 Task: Find connections with filter location Verrettes with filter topic #energywith filter profile language German with filter current company WEG with filter school EIILM University with filter industry Mobile Food Services with filter service category Information Security with filter keywords title Superintendent
Action: Mouse moved to (469, 57)
Screenshot: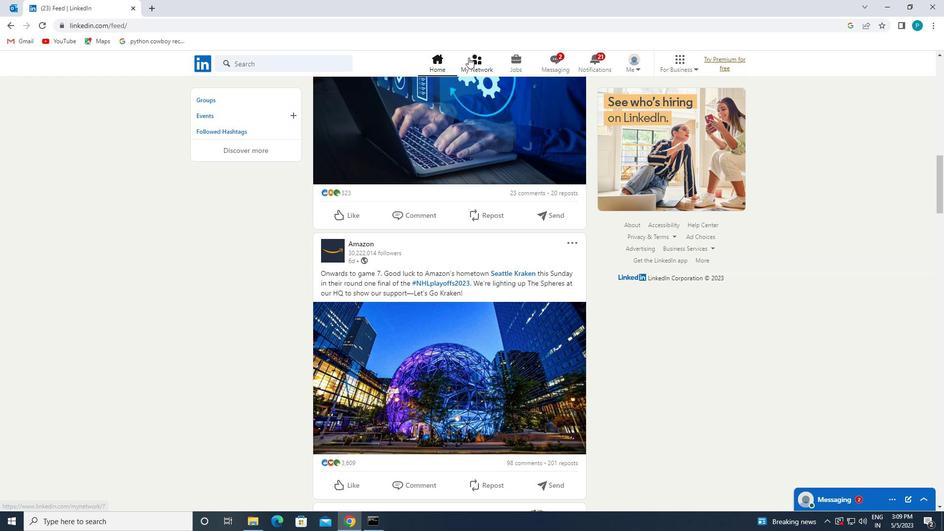 
Action: Mouse pressed left at (469, 57)
Screenshot: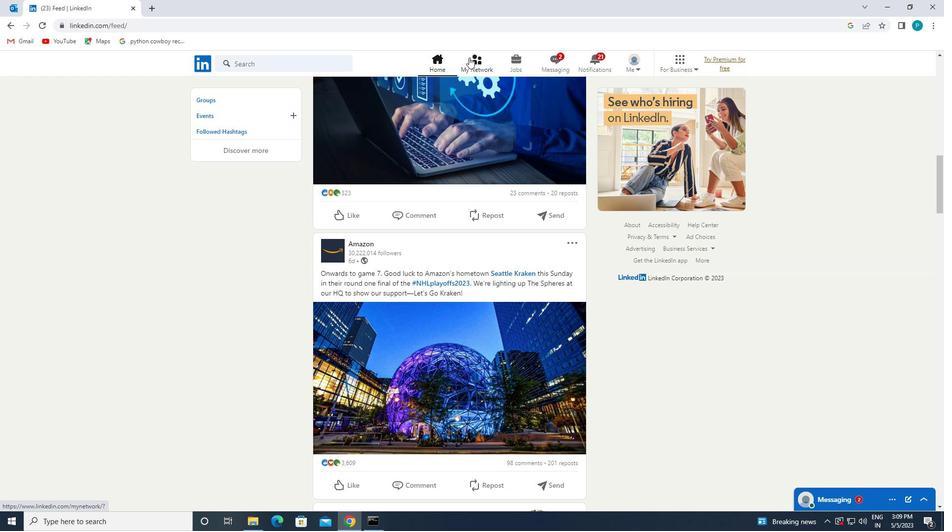 
Action: Mouse moved to (302, 110)
Screenshot: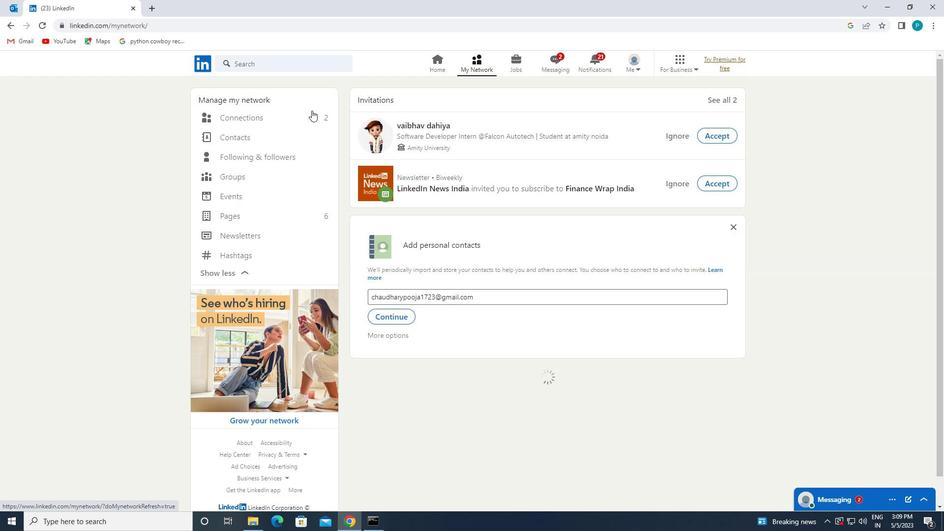 
Action: Mouse pressed left at (302, 110)
Screenshot: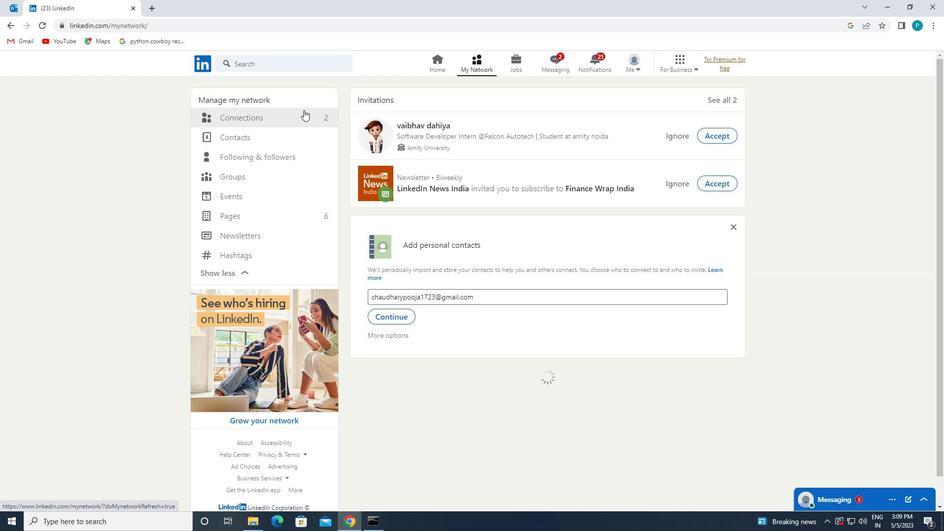 
Action: Mouse moved to (301, 117)
Screenshot: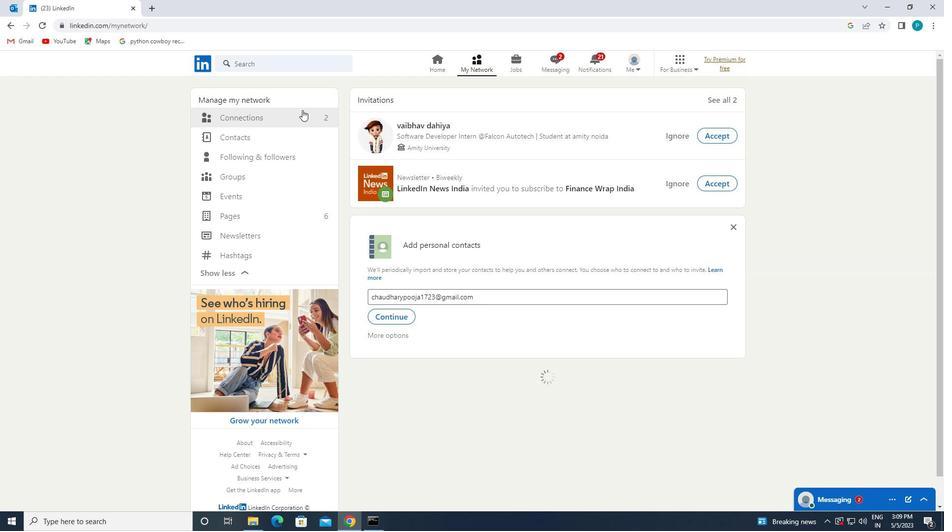 
Action: Mouse pressed left at (301, 117)
Screenshot: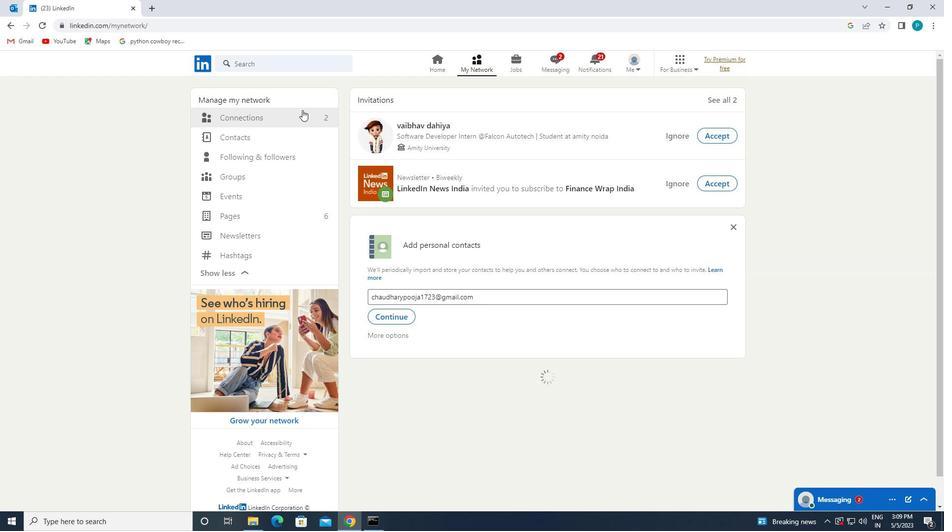 
Action: Mouse pressed left at (301, 117)
Screenshot: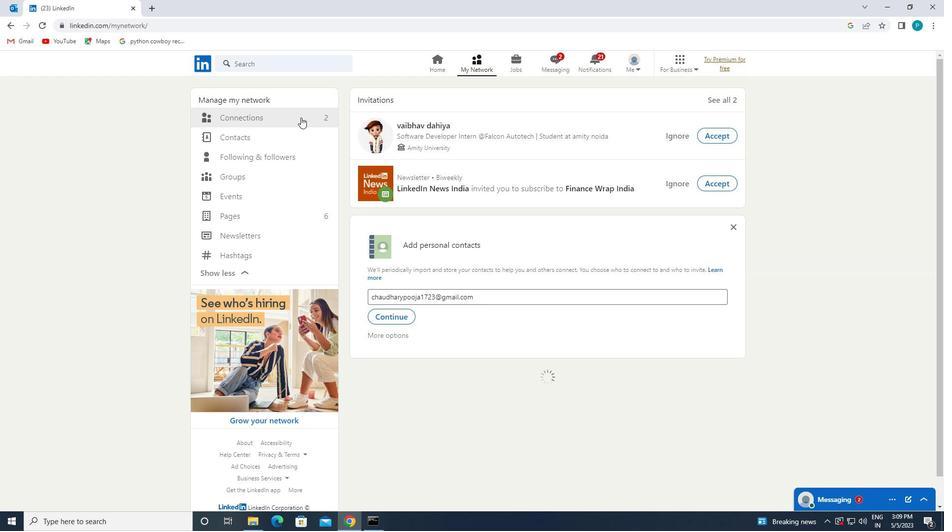 
Action: Mouse pressed left at (301, 117)
Screenshot: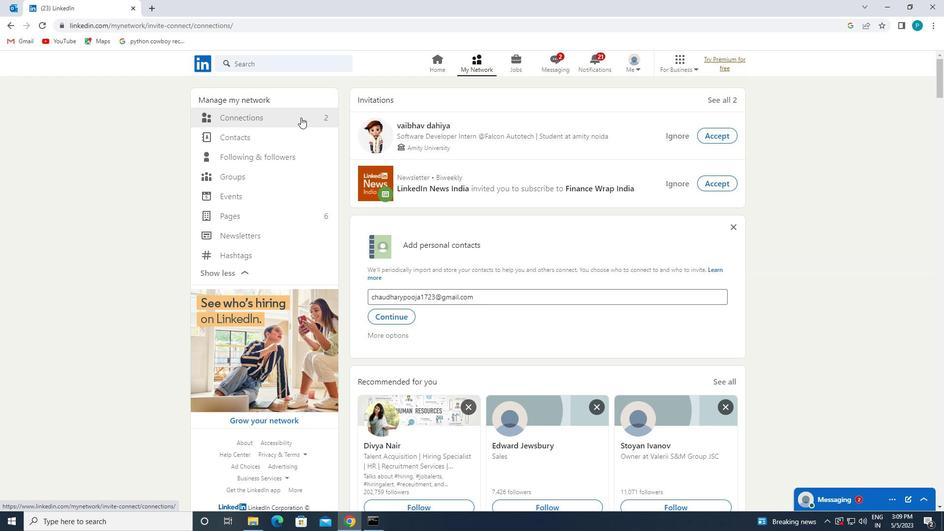 
Action: Mouse moved to (540, 117)
Screenshot: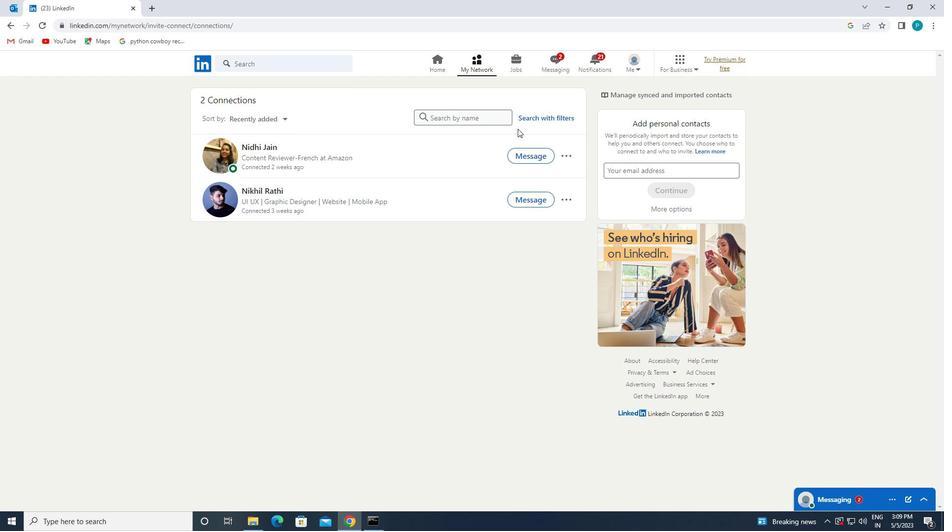 
Action: Mouse pressed left at (540, 117)
Screenshot: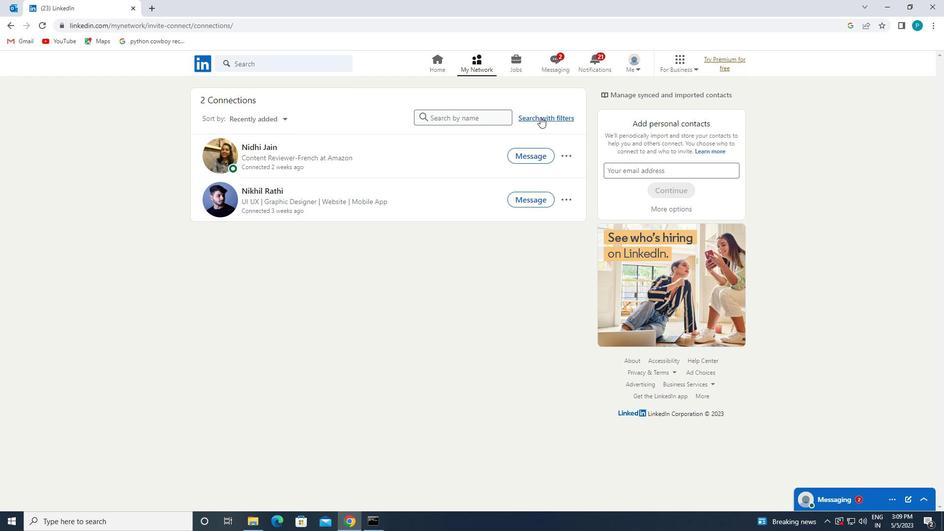 
Action: Mouse moved to (486, 94)
Screenshot: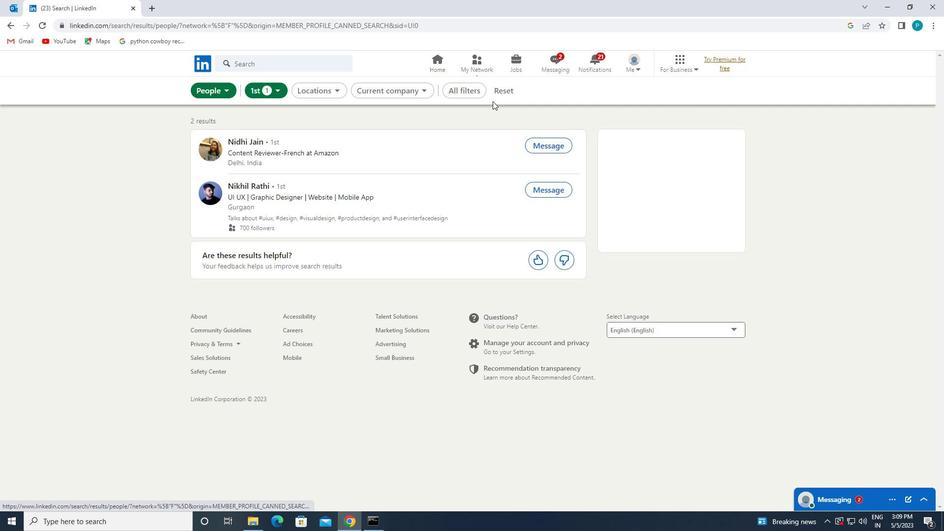 
Action: Mouse pressed left at (486, 94)
Screenshot: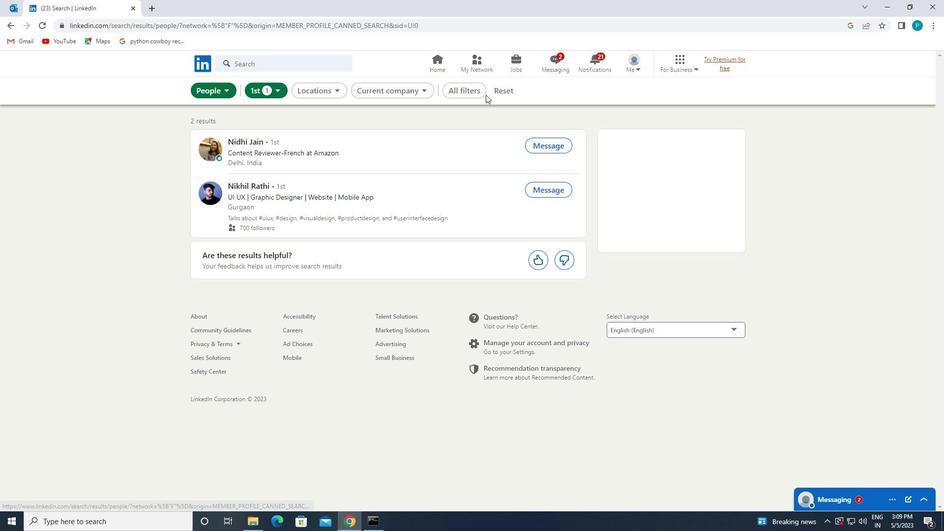 
Action: Mouse moved to (494, 94)
Screenshot: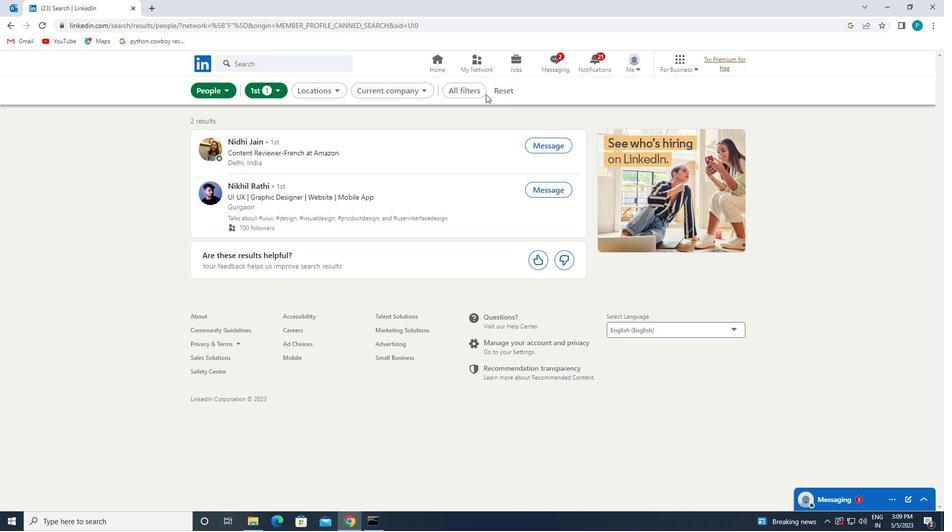 
Action: Mouse pressed left at (494, 94)
Screenshot: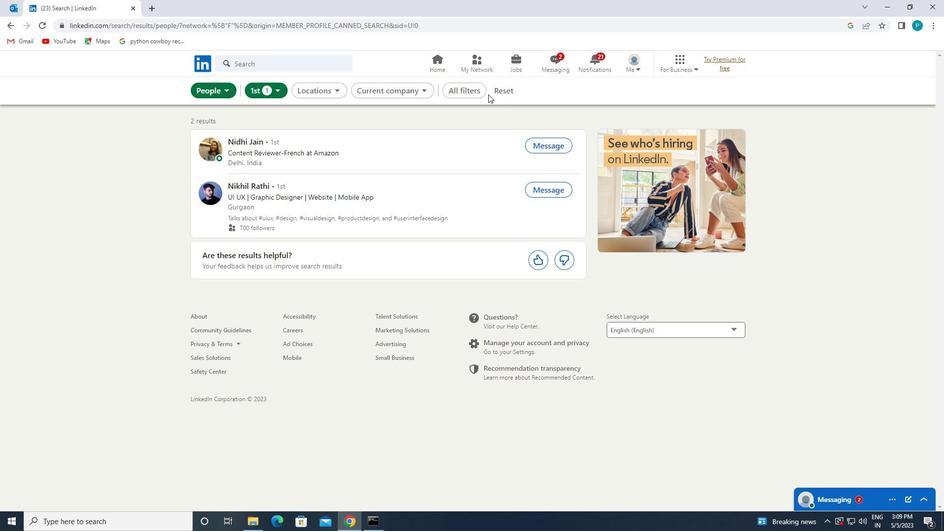 
Action: Mouse moved to (487, 92)
Screenshot: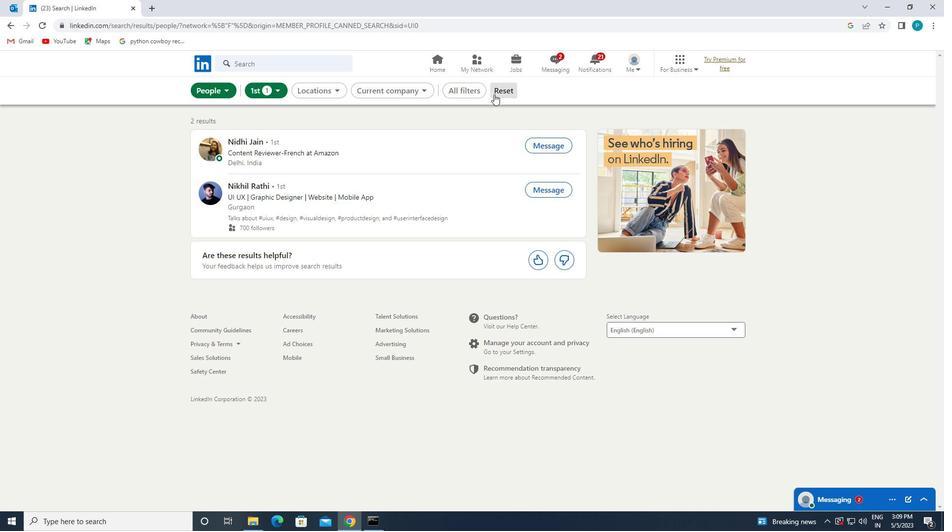 
Action: Mouse pressed left at (487, 92)
Screenshot: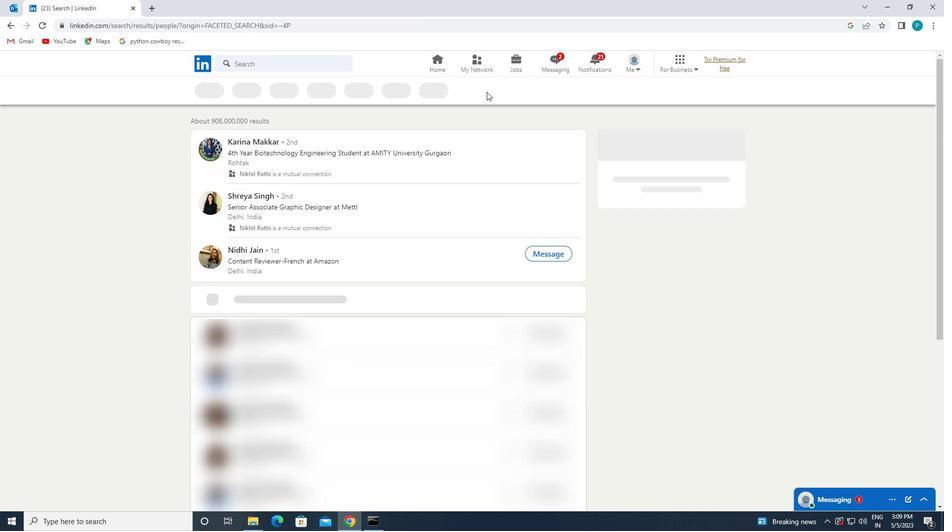 
Action: Mouse moved to (846, 325)
Screenshot: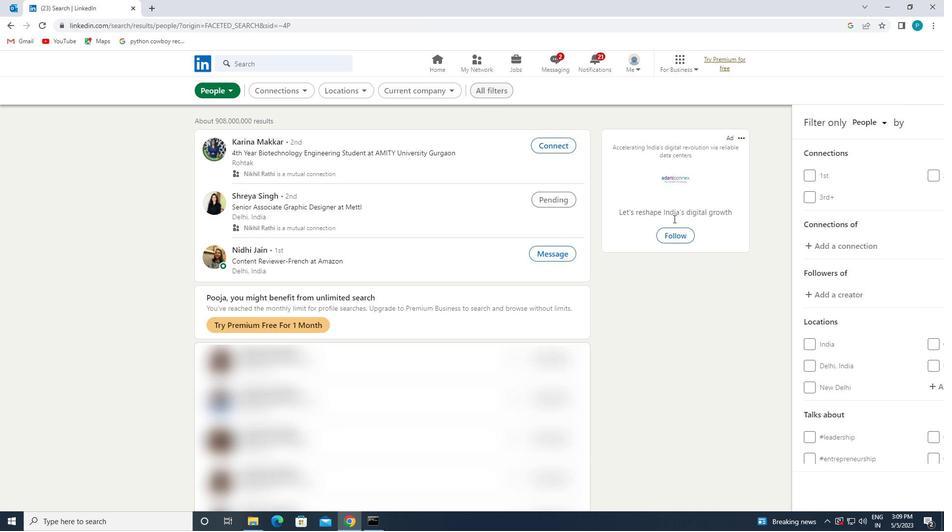 
Action: Mouse scrolled (846, 325) with delta (0, 0)
Screenshot: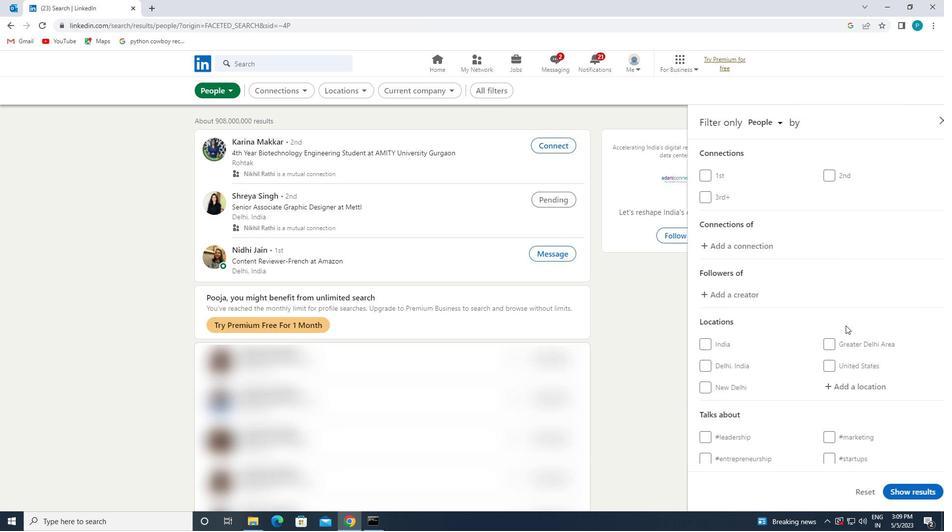 
Action: Mouse scrolled (846, 325) with delta (0, 0)
Screenshot: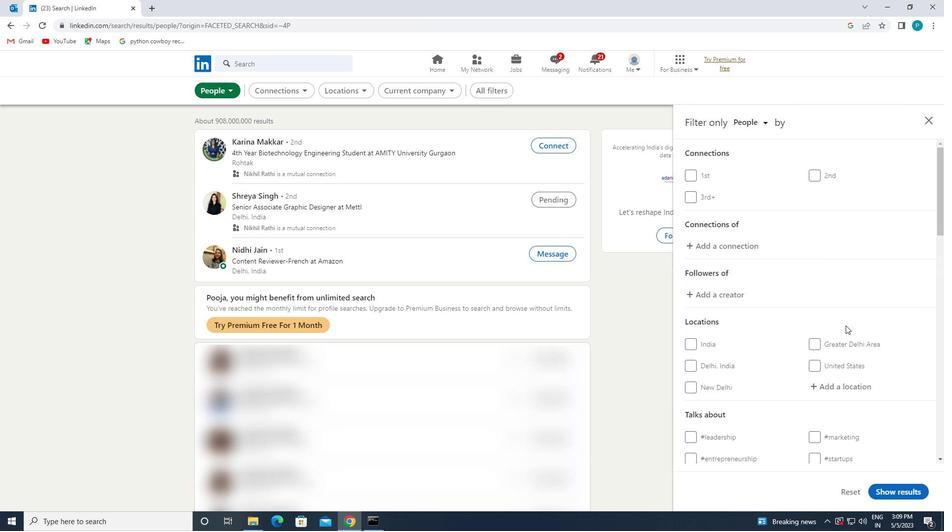 
Action: Mouse moved to (829, 290)
Screenshot: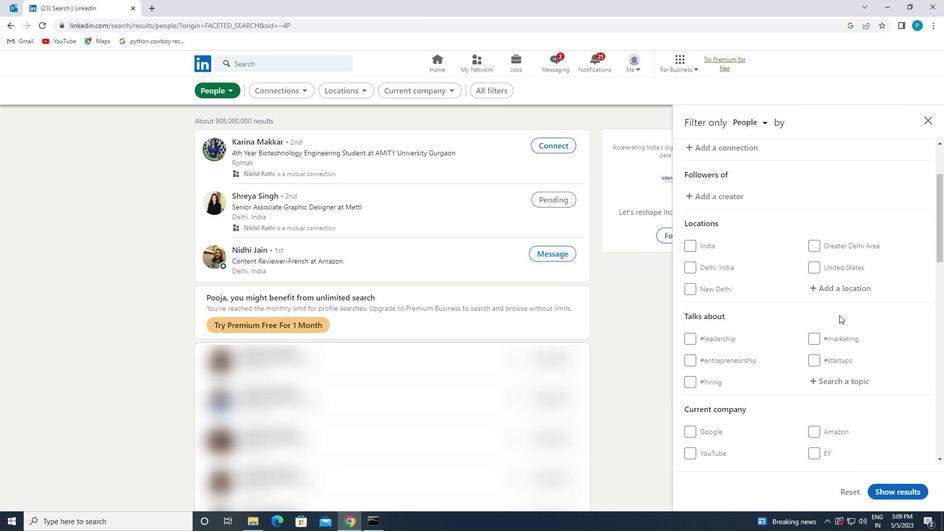 
Action: Mouse pressed left at (829, 290)
Screenshot: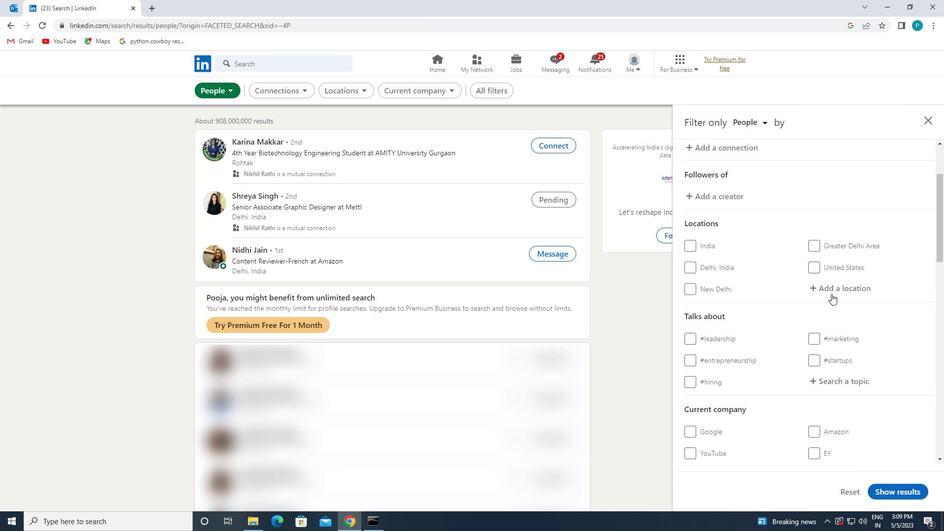 
Action: Mouse moved to (828, 289)
Screenshot: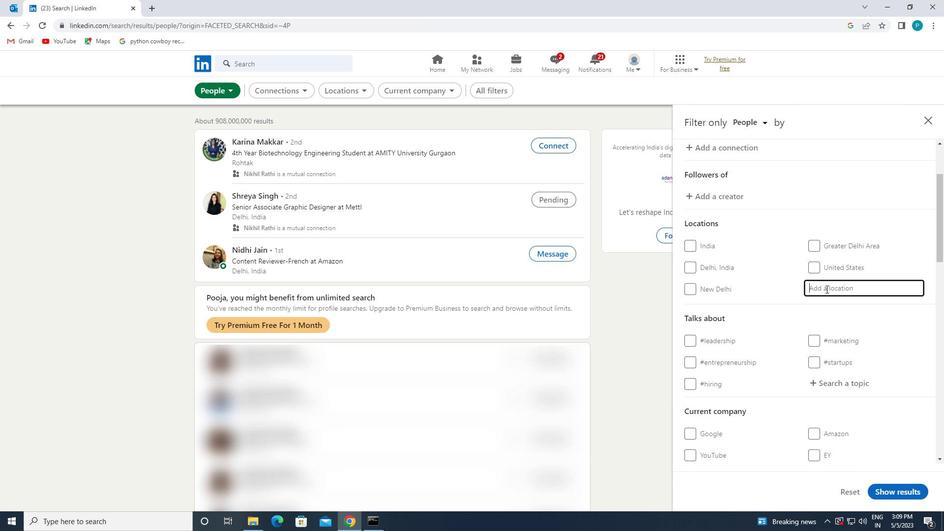 
Action: Key pressed <Key.caps_lock>v<Key.caps_lock>errettes
Screenshot: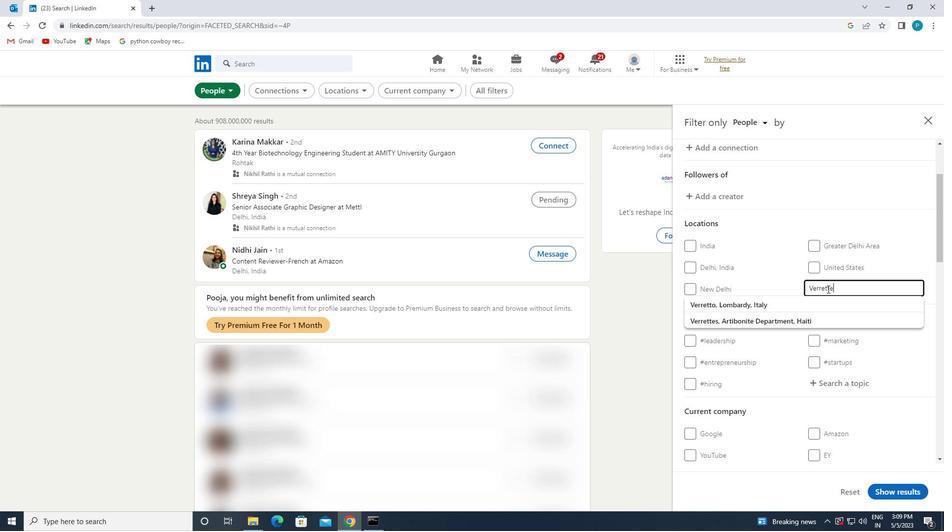 
Action: Mouse moved to (815, 298)
Screenshot: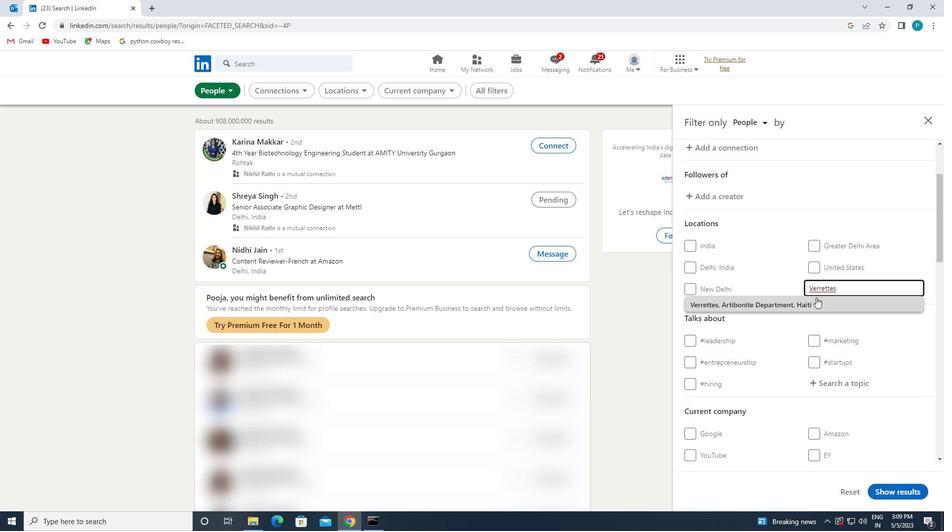 
Action: Mouse pressed left at (815, 298)
Screenshot: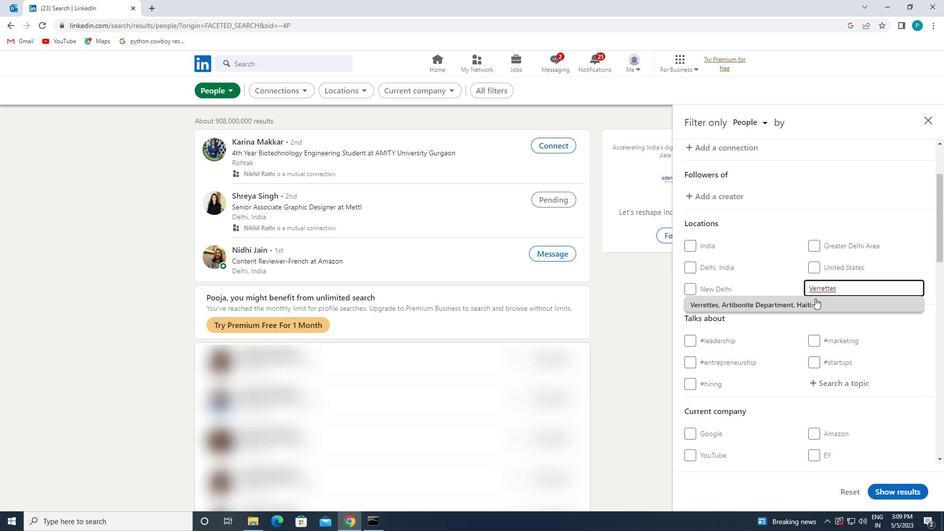 
Action: Mouse moved to (824, 312)
Screenshot: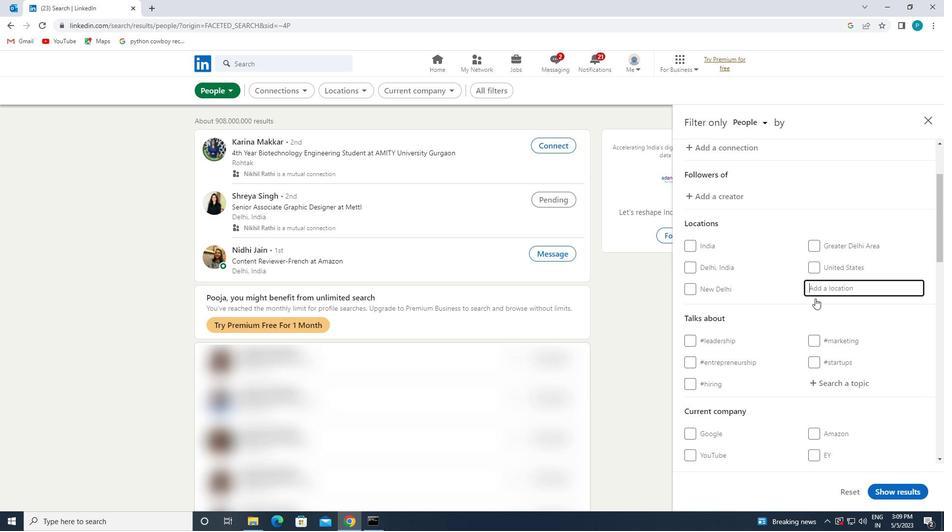 
Action: Mouse scrolled (824, 312) with delta (0, 0)
Screenshot: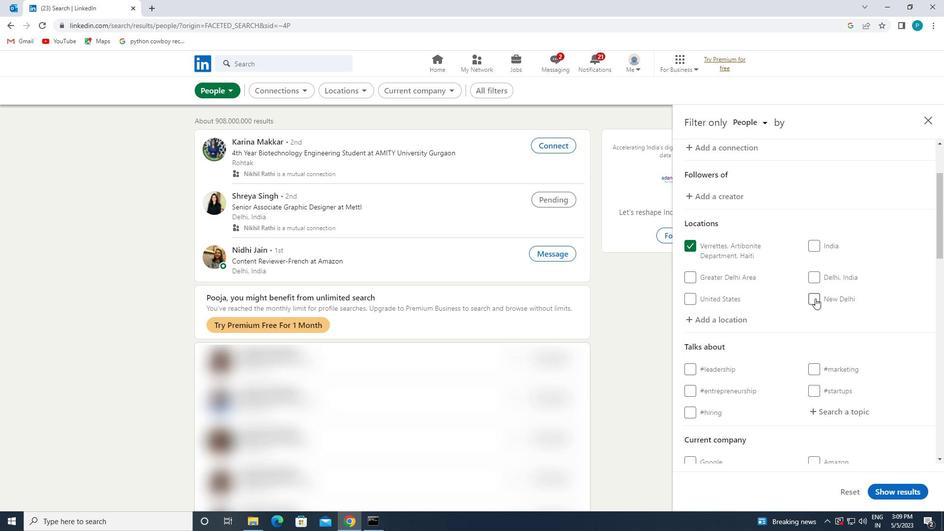 
Action: Mouse scrolled (824, 312) with delta (0, 0)
Screenshot: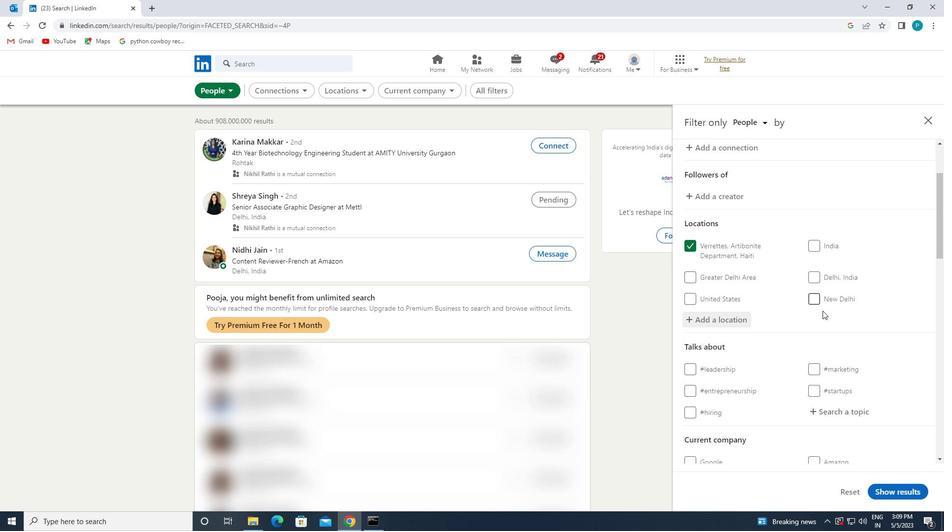 
Action: Mouse moved to (825, 305)
Screenshot: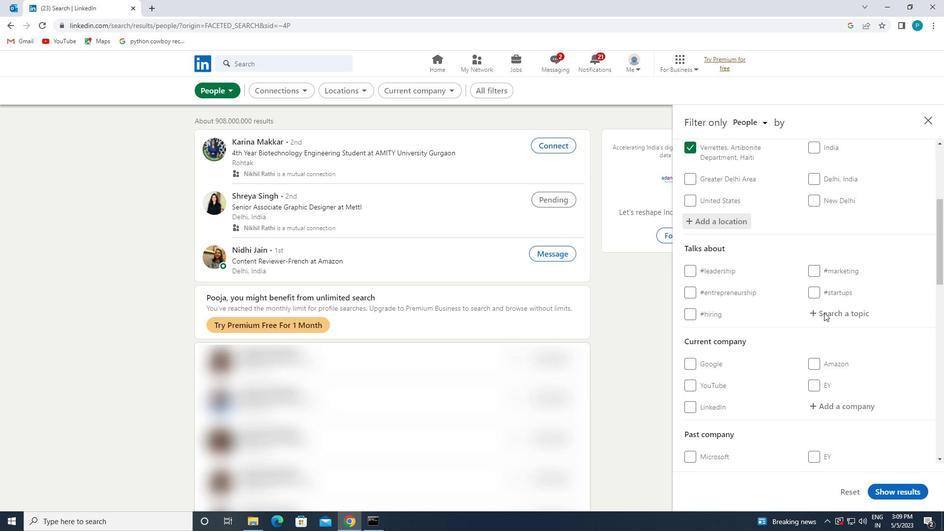 
Action: Mouse pressed left at (825, 305)
Screenshot: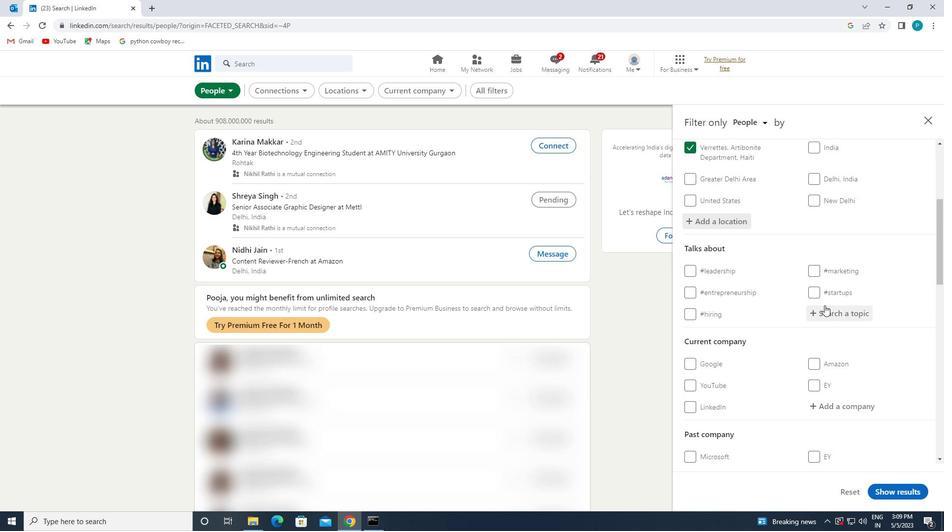 
Action: Mouse moved to (829, 309)
Screenshot: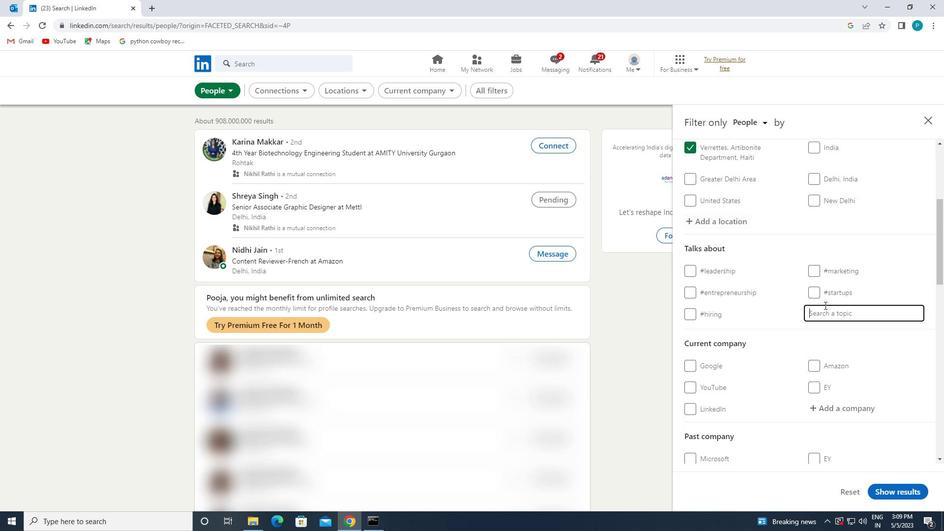 
Action: Key pressed <Key.shift><Key.shift><Key.shift>#ENERGY
Screenshot: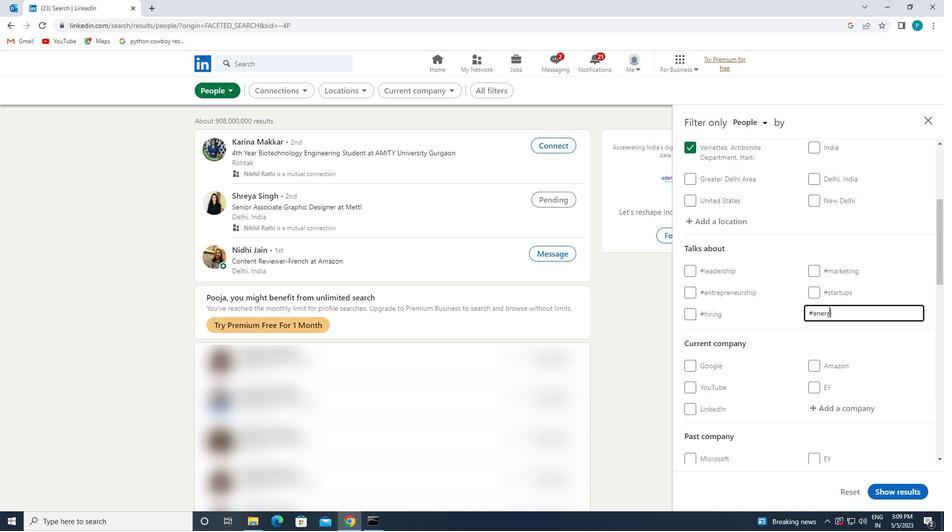 
Action: Mouse moved to (843, 319)
Screenshot: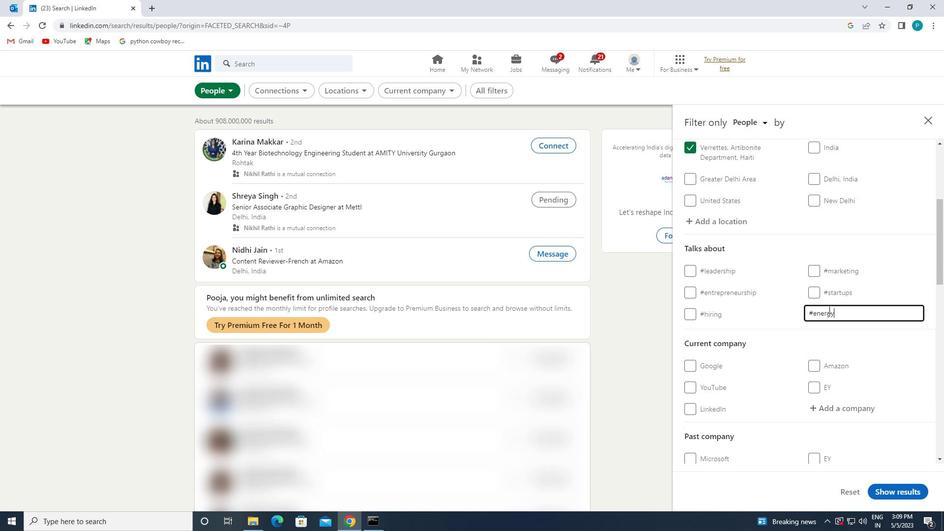 
Action: Mouse scrolled (843, 319) with delta (0, 0)
Screenshot: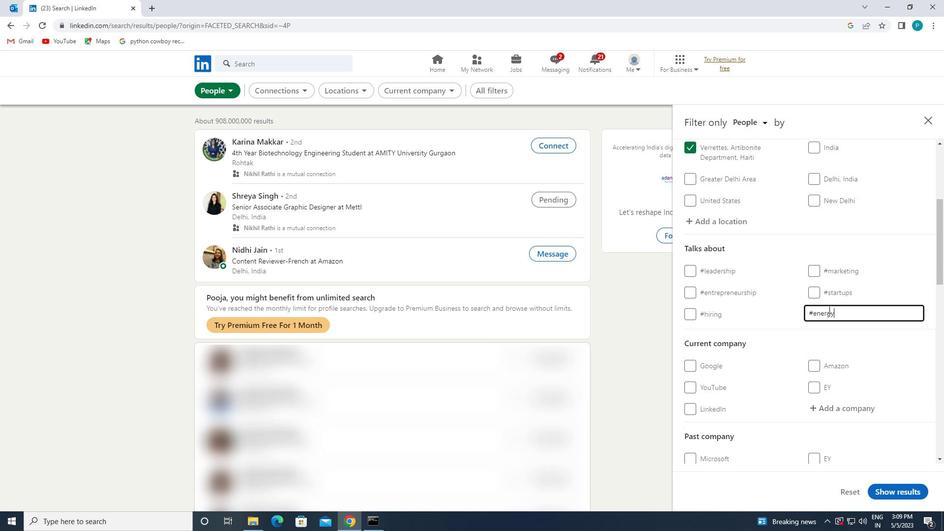 
Action: Mouse scrolled (843, 319) with delta (0, 0)
Screenshot: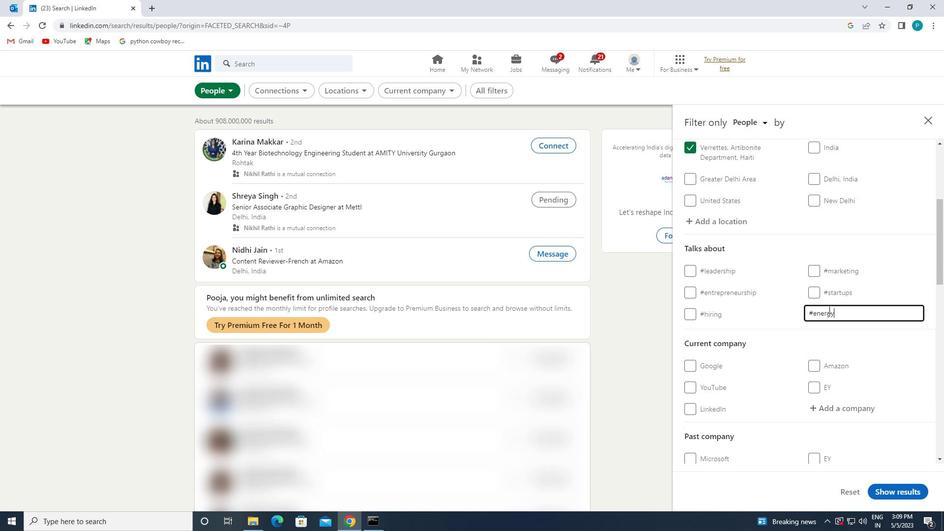 
Action: Mouse moved to (835, 313)
Screenshot: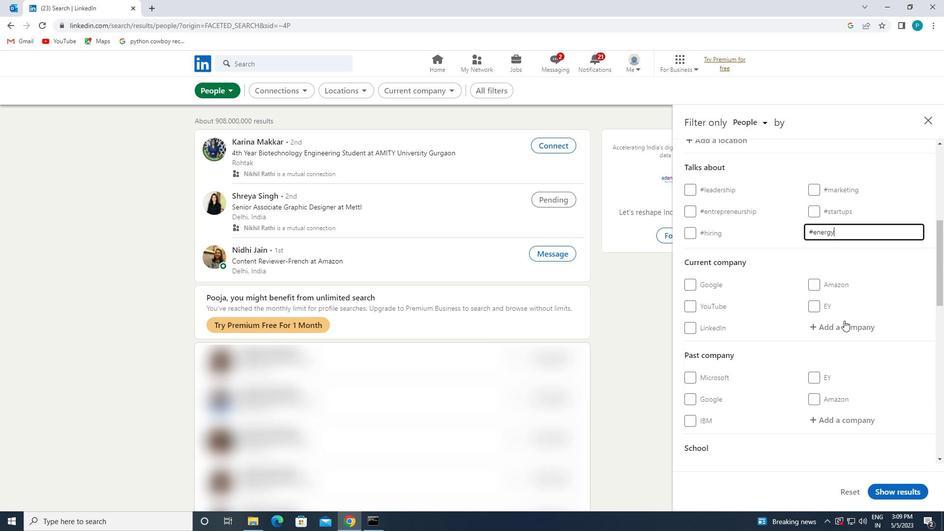 
Action: Mouse scrolled (835, 312) with delta (0, 0)
Screenshot: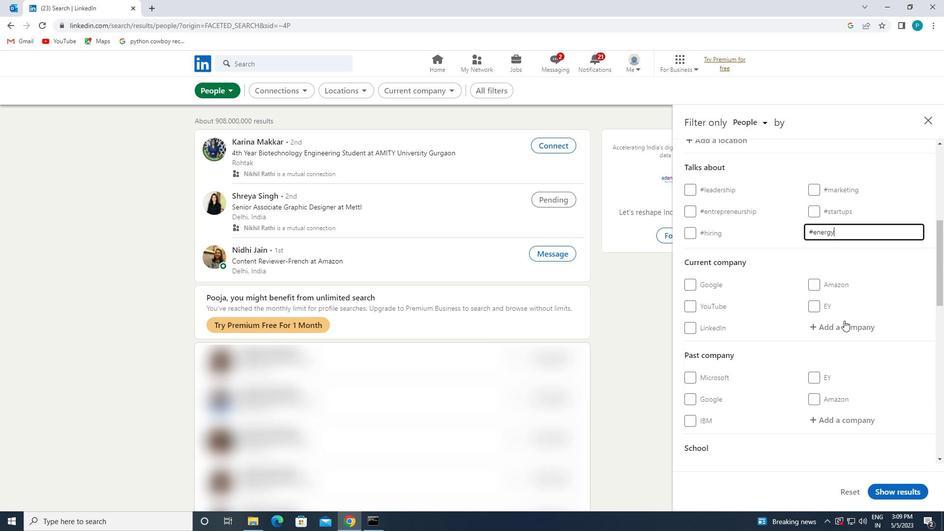 
Action: Mouse moved to (829, 309)
Screenshot: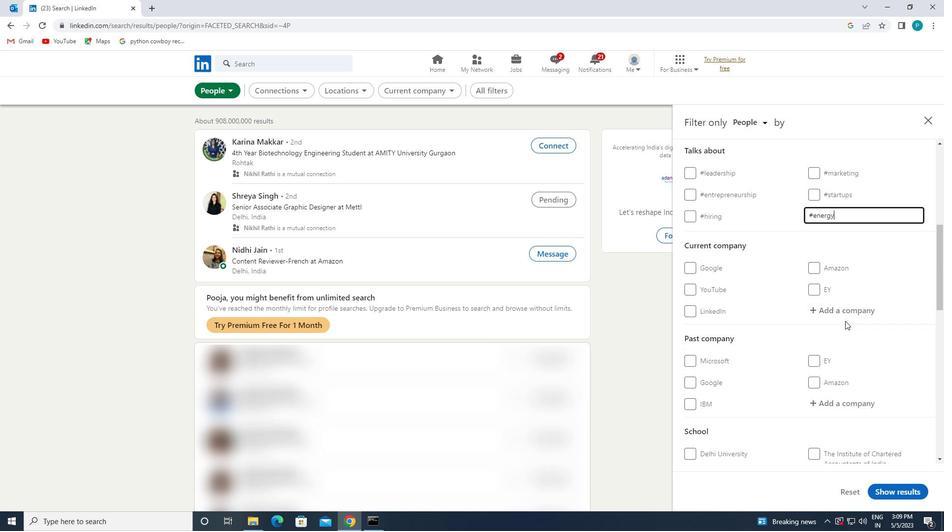 
Action: Mouse scrolled (829, 308) with delta (0, 0)
Screenshot: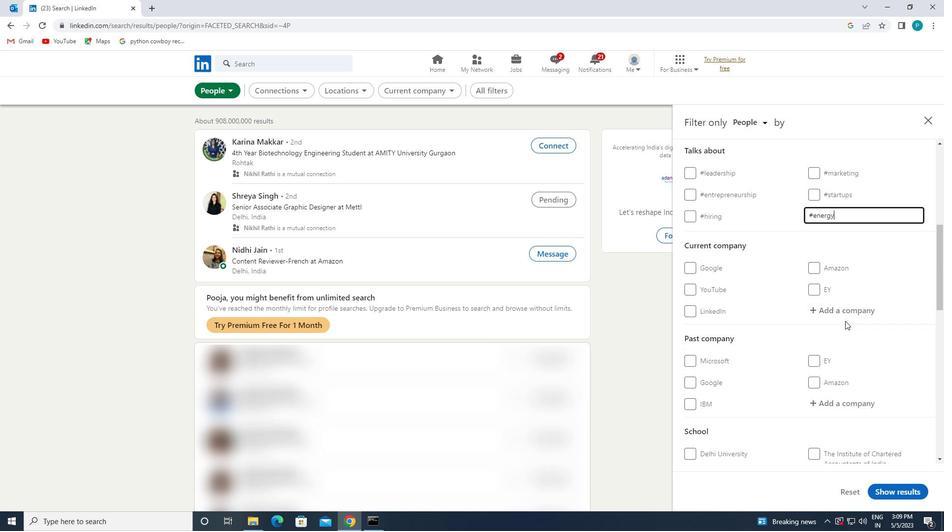 
Action: Mouse moved to (822, 305)
Screenshot: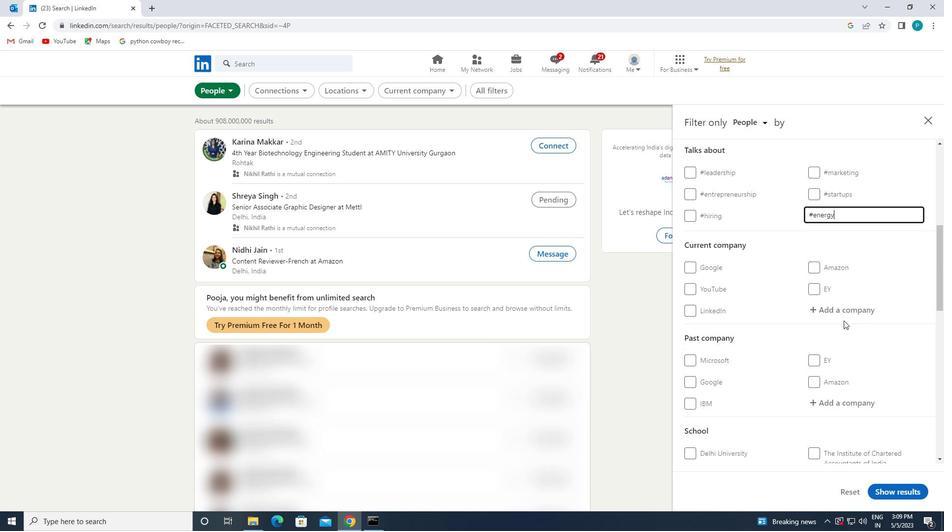 
Action: Mouse scrolled (822, 304) with delta (0, 0)
Screenshot: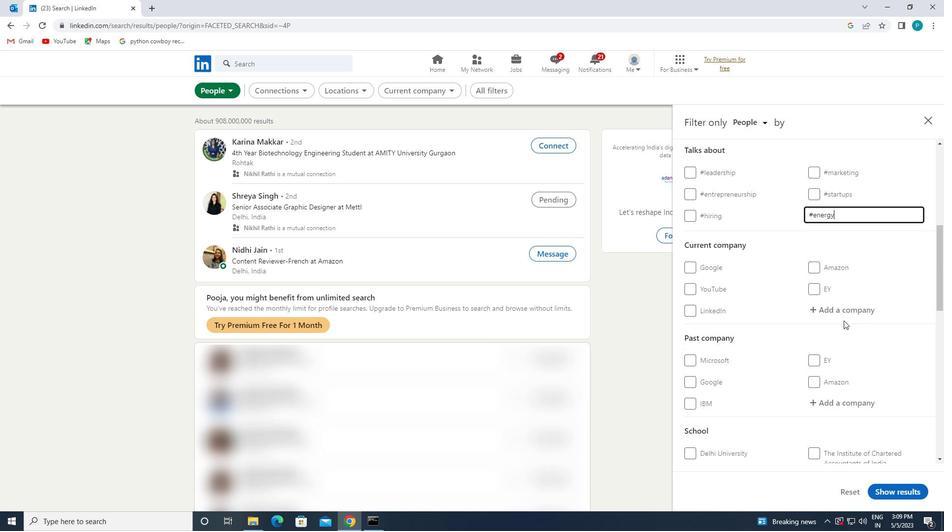 
Action: Mouse moved to (805, 297)
Screenshot: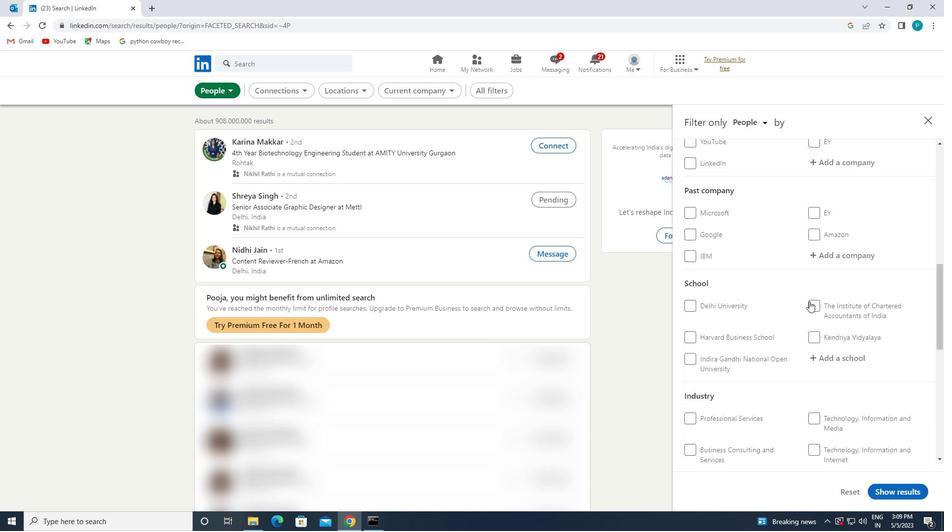 
Action: Mouse scrolled (805, 297) with delta (0, 0)
Screenshot: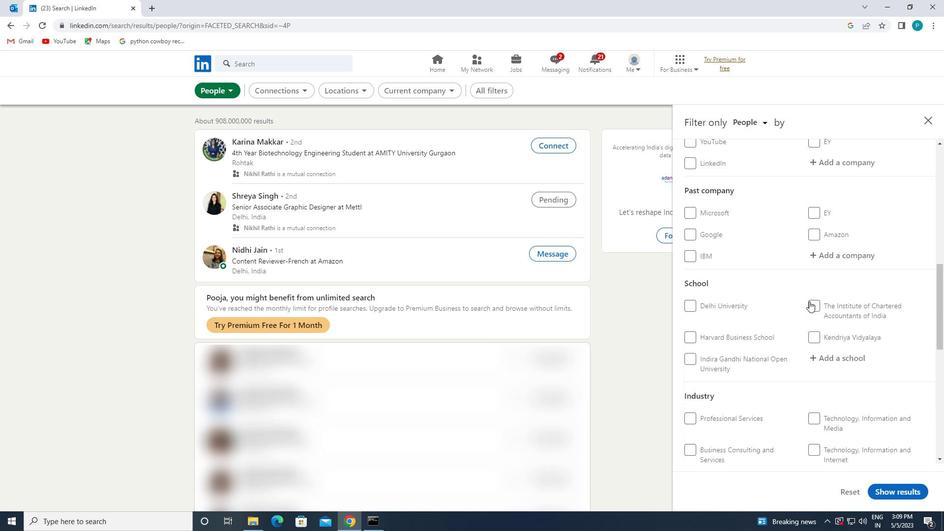 
Action: Mouse scrolled (805, 297) with delta (0, 0)
Screenshot: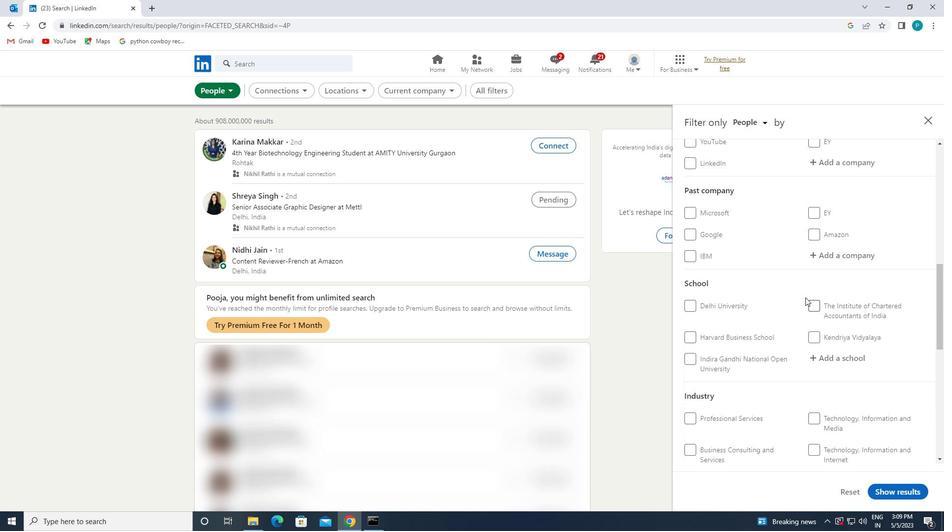 
Action: Mouse moved to (821, 369)
Screenshot: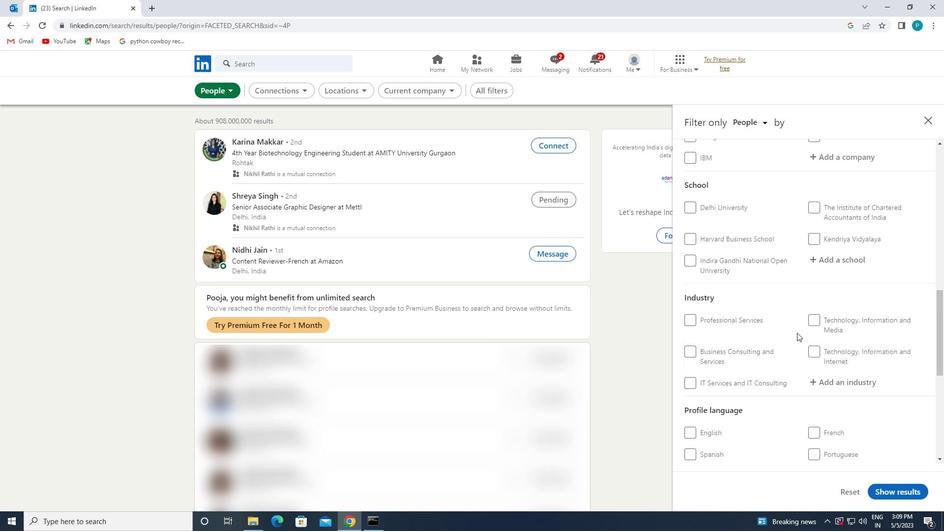 
Action: Mouse scrolled (821, 369) with delta (0, 0)
Screenshot: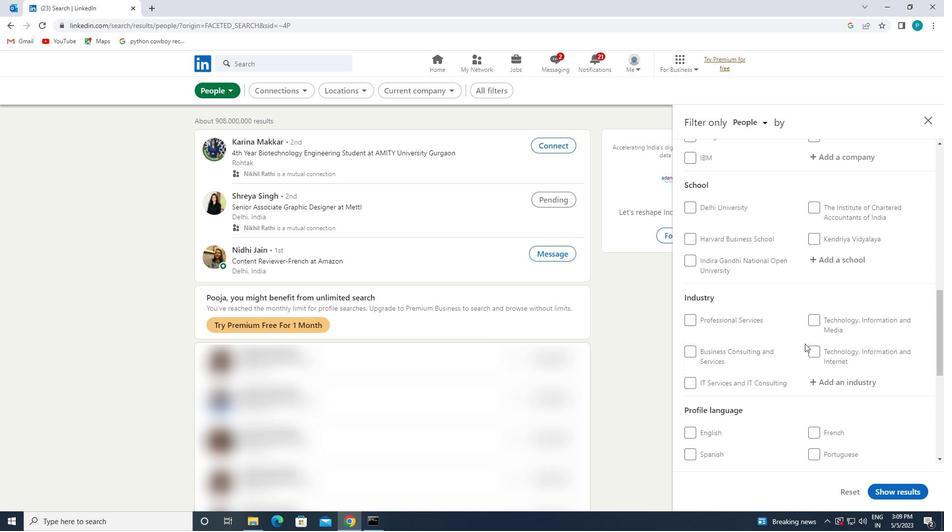 
Action: Mouse moved to (721, 426)
Screenshot: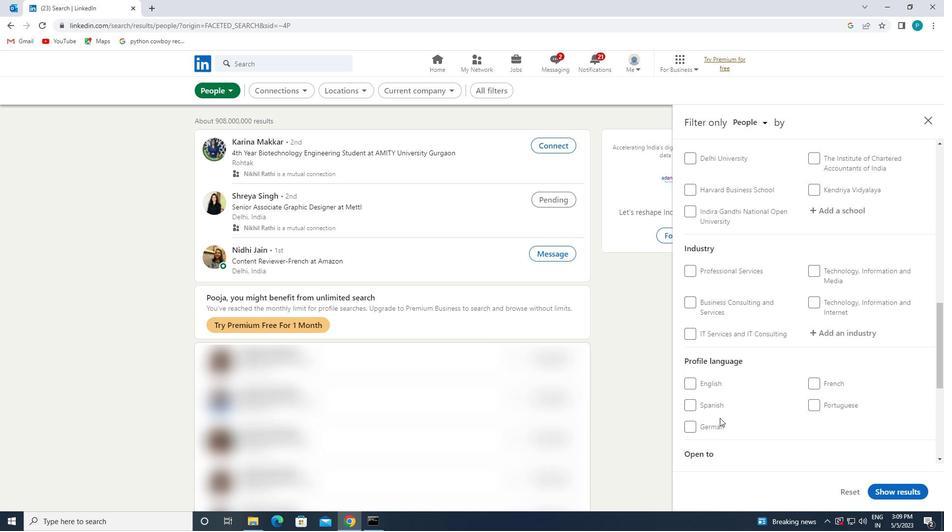
Action: Mouse pressed left at (721, 426)
Screenshot: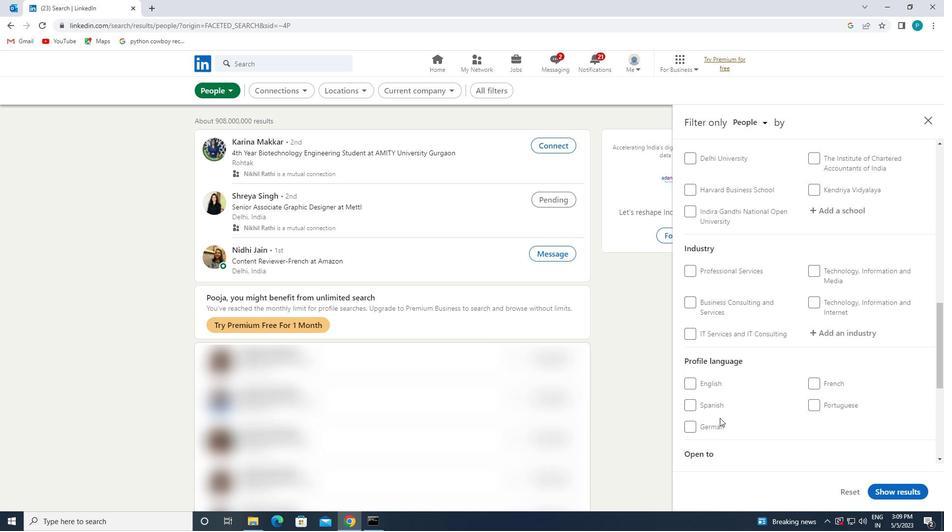 
Action: Mouse moved to (916, 340)
Screenshot: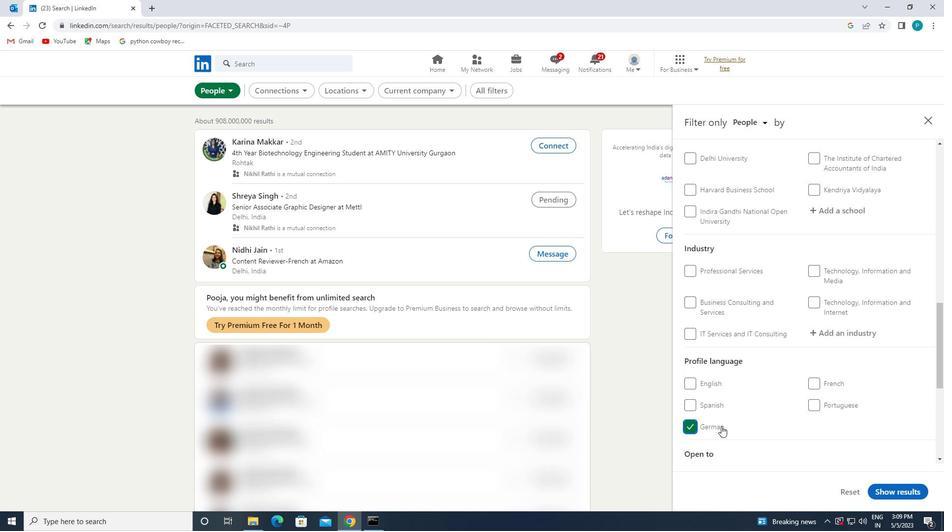 
Action: Mouse scrolled (916, 341) with delta (0, 0)
Screenshot: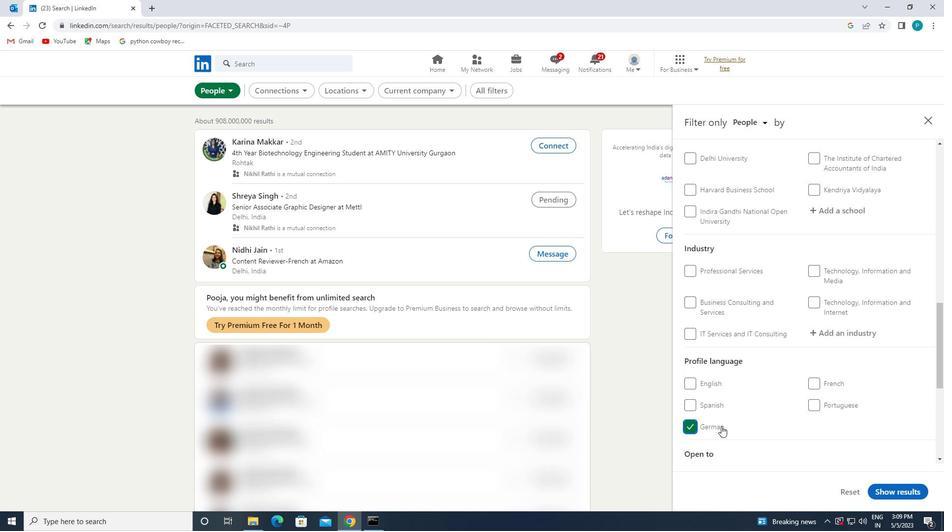 
Action: Mouse scrolled (916, 341) with delta (0, 0)
Screenshot: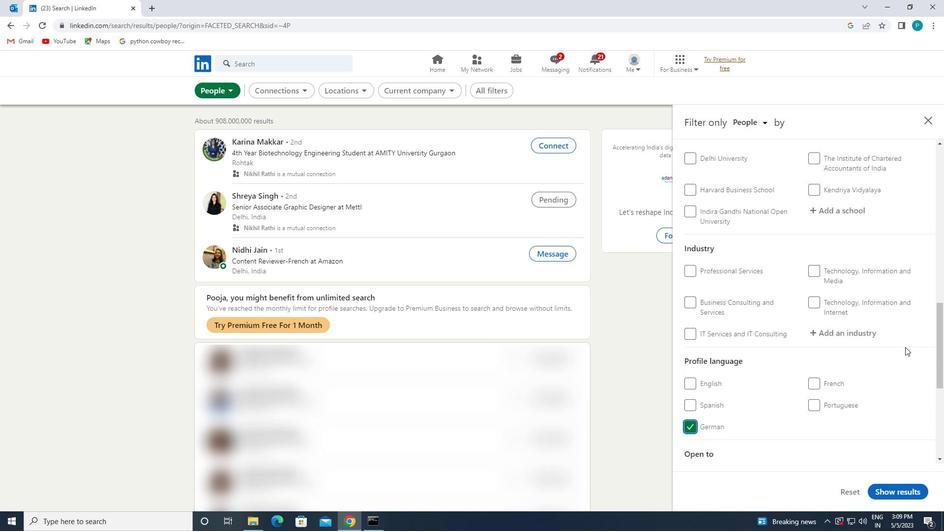 
Action: Mouse scrolled (916, 341) with delta (0, 0)
Screenshot: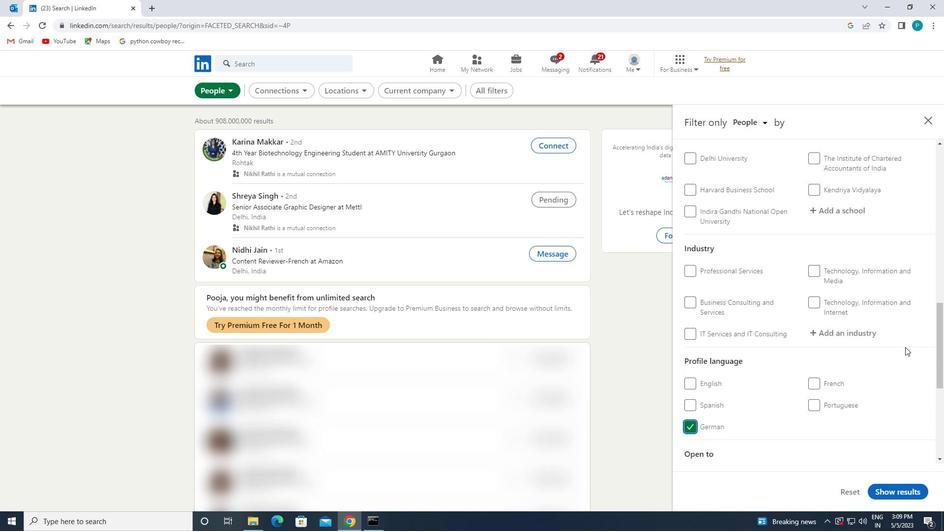 
Action: Mouse scrolled (916, 341) with delta (0, 0)
Screenshot: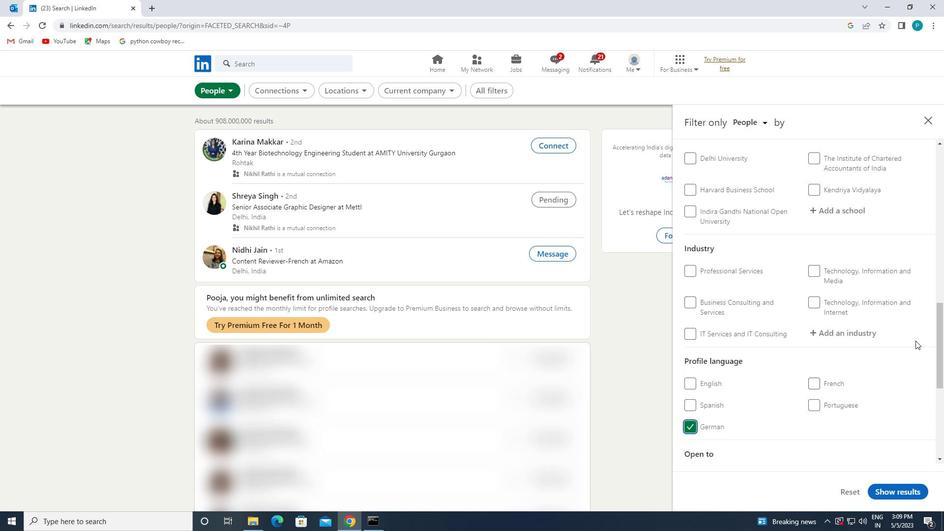 
Action: Mouse moved to (861, 302)
Screenshot: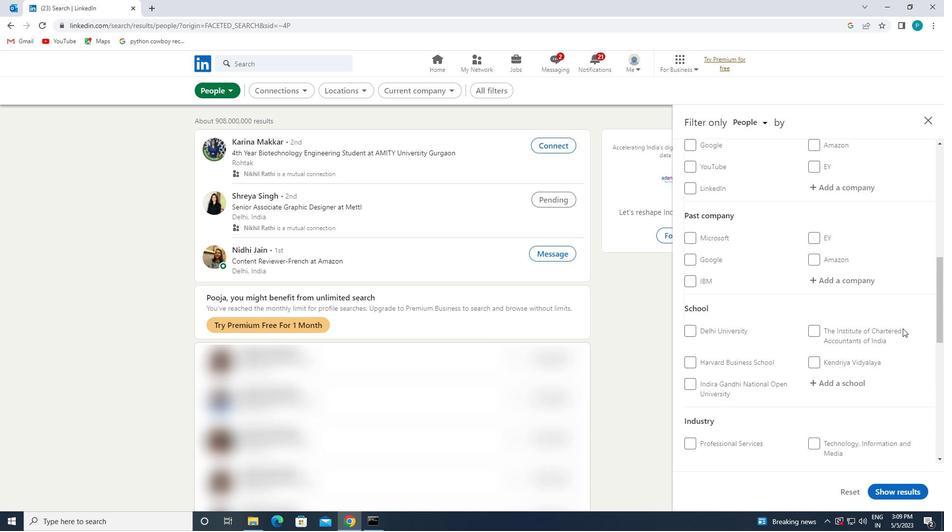 
Action: Mouse scrolled (861, 303) with delta (0, 0)
Screenshot: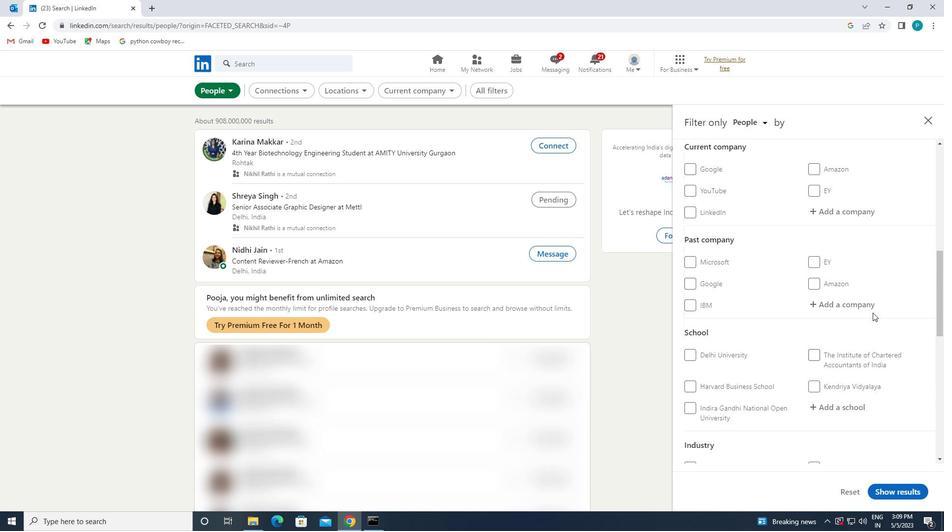 
Action: Mouse scrolled (861, 303) with delta (0, 0)
Screenshot: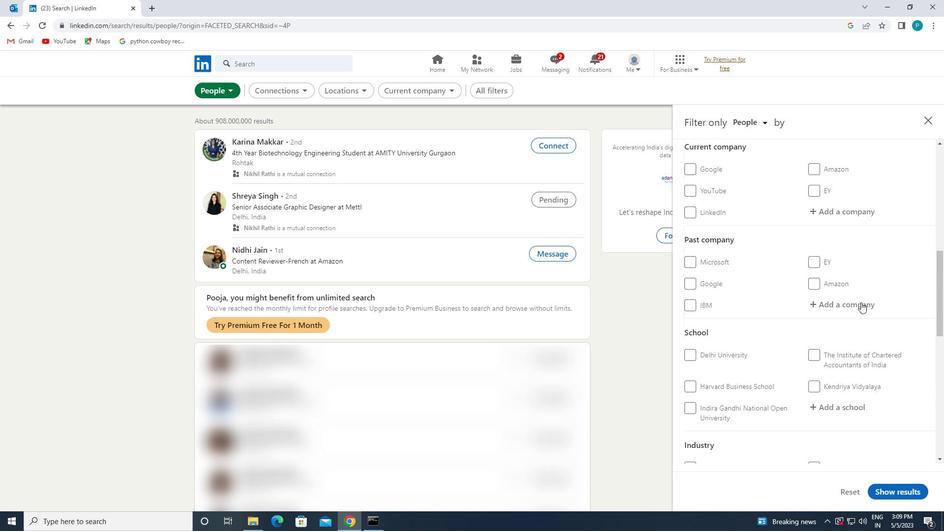 
Action: Mouse moved to (861, 302)
Screenshot: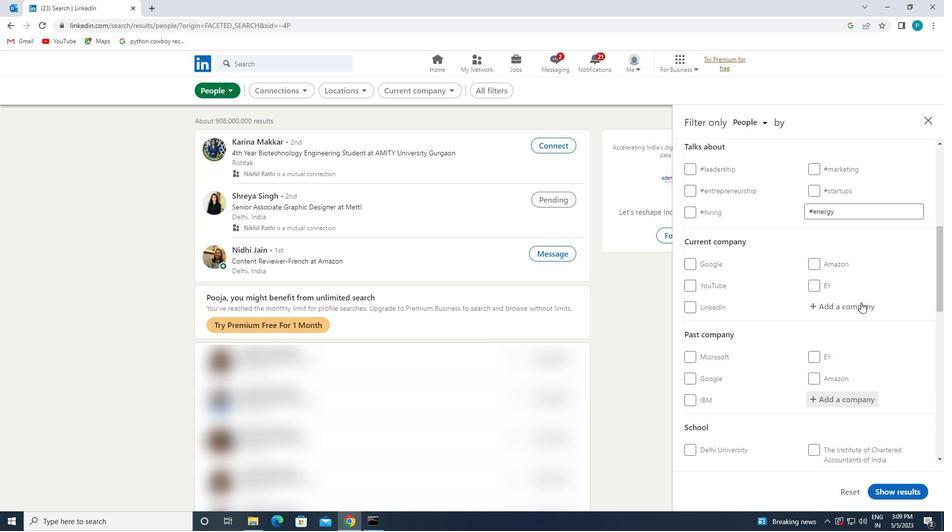 
Action: Mouse pressed left at (861, 302)
Screenshot: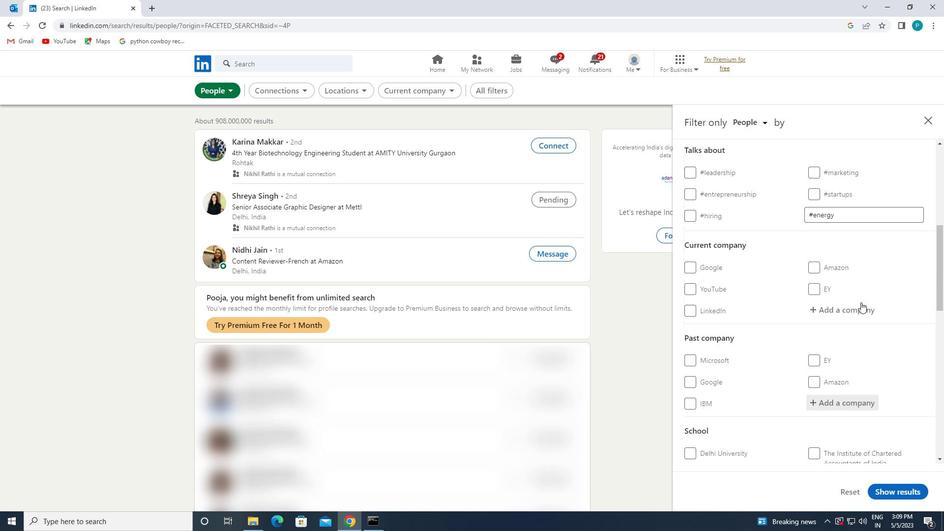 
Action: Key pressed <Key.caps_lock>W<Key.caps_lock><Key.caps_lock>EG
Screenshot: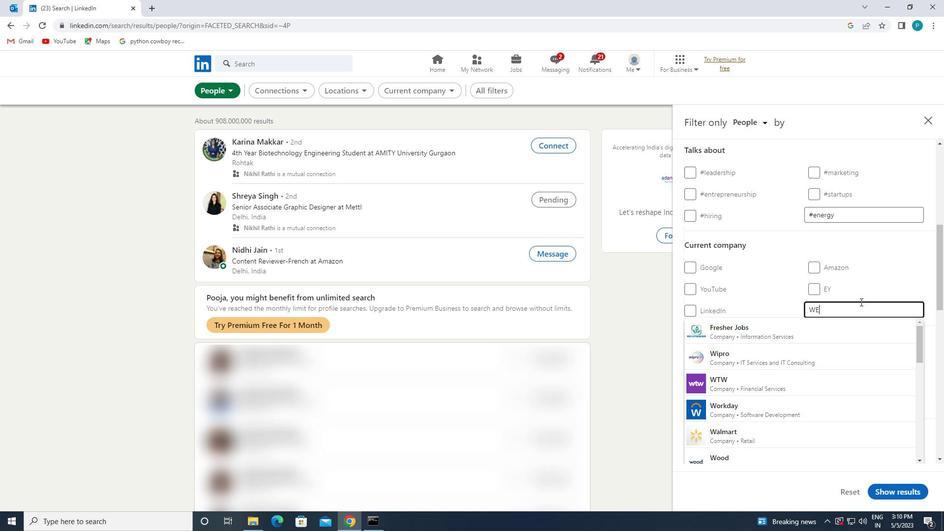 
Action: Mouse moved to (853, 325)
Screenshot: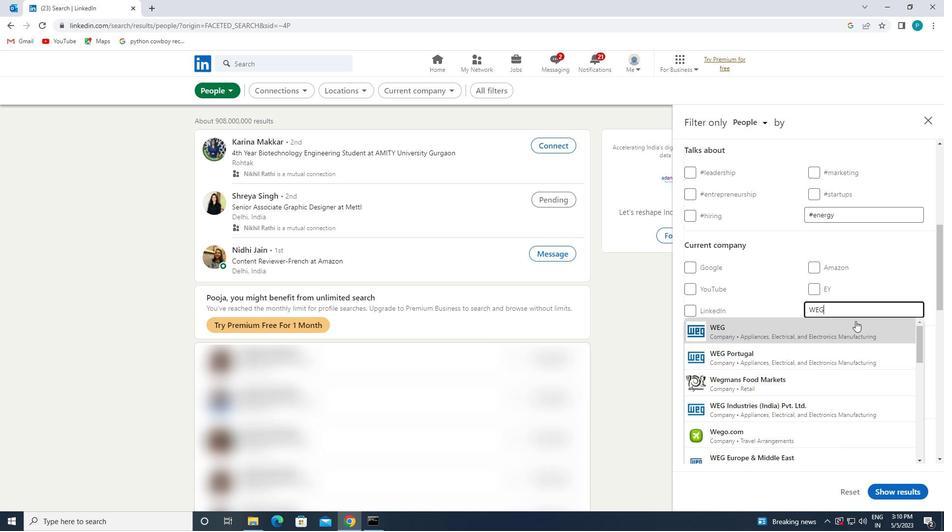 
Action: Mouse pressed left at (853, 325)
Screenshot: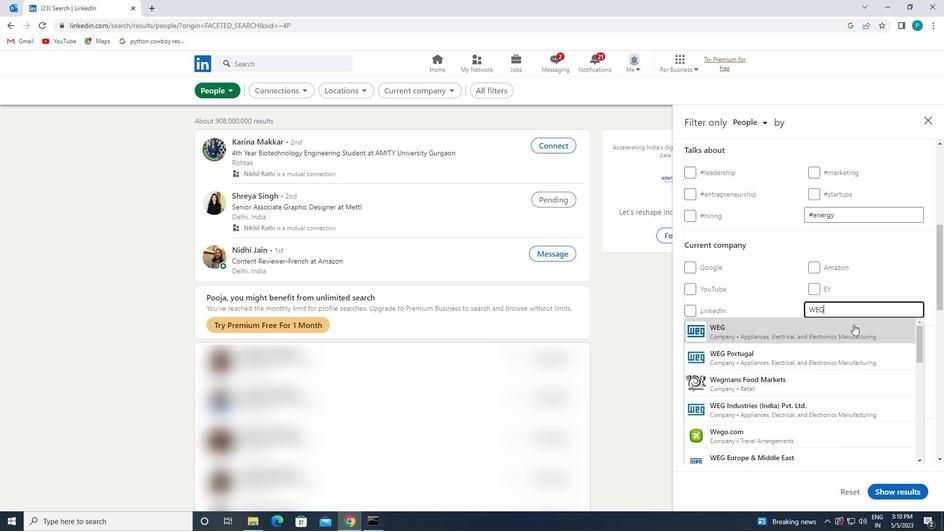 
Action: Mouse scrolled (853, 325) with delta (0, 0)
Screenshot: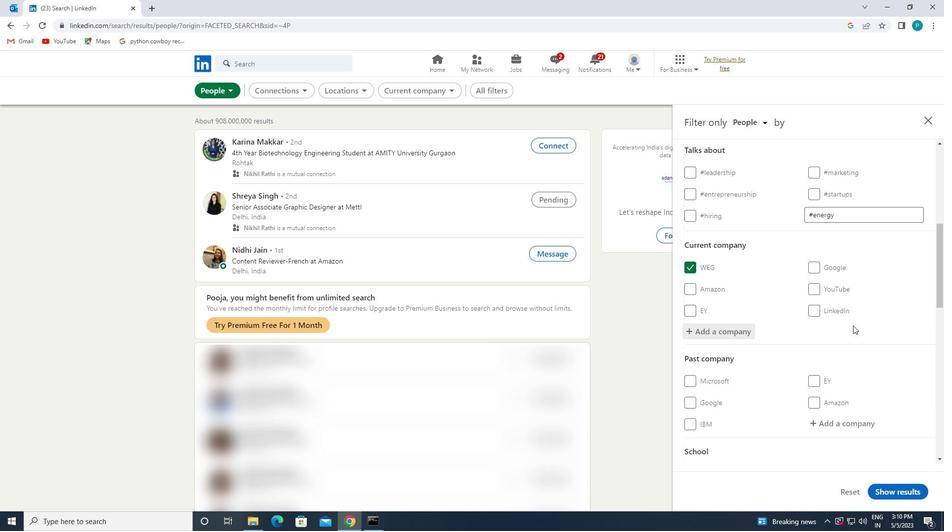 
Action: Mouse scrolled (853, 325) with delta (0, 0)
Screenshot: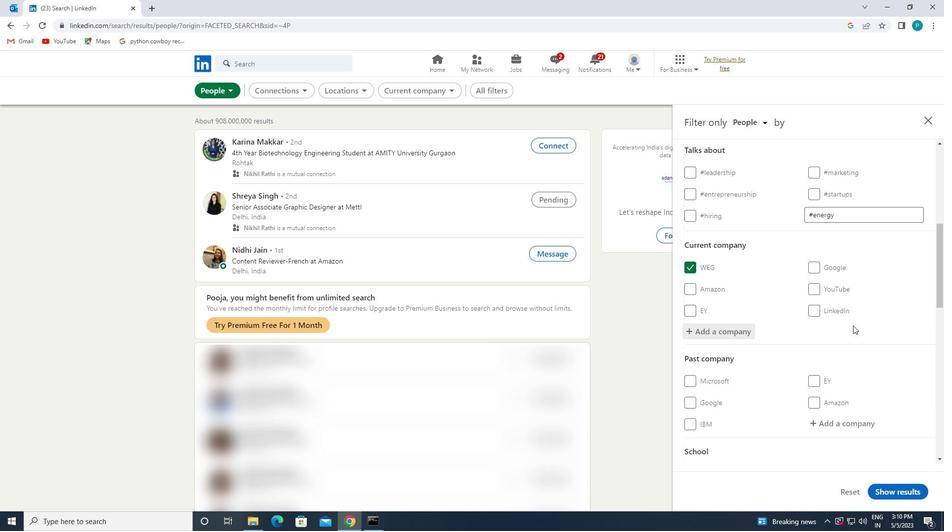 
Action: Mouse scrolled (853, 325) with delta (0, 0)
Screenshot: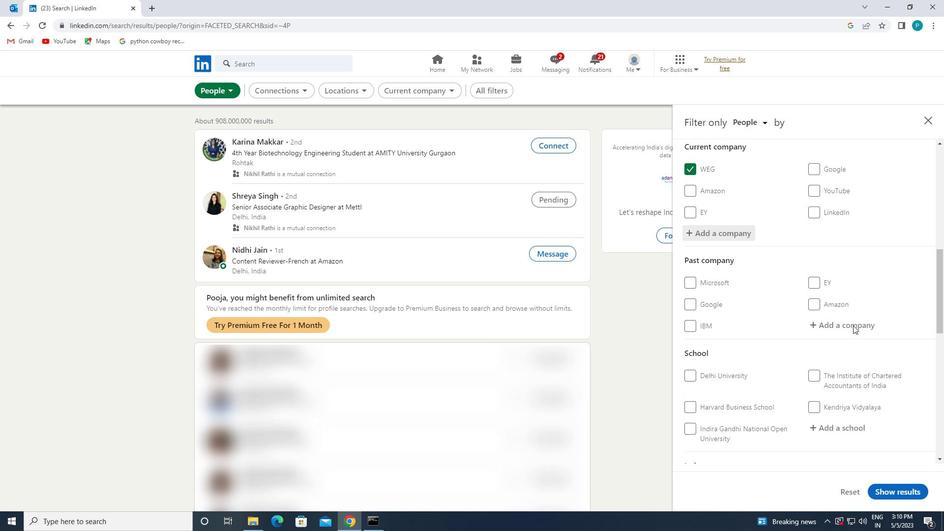 
Action: Mouse moved to (852, 373)
Screenshot: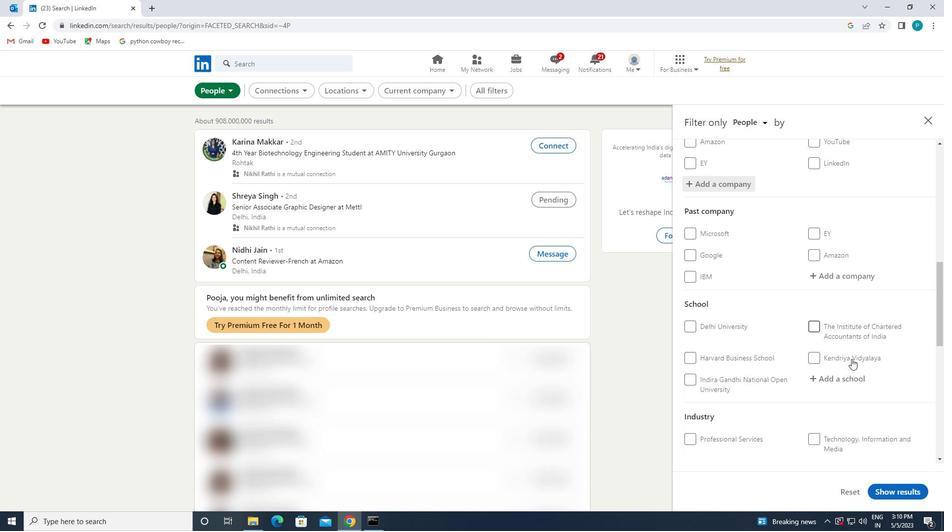 
Action: Mouse pressed left at (852, 373)
Screenshot: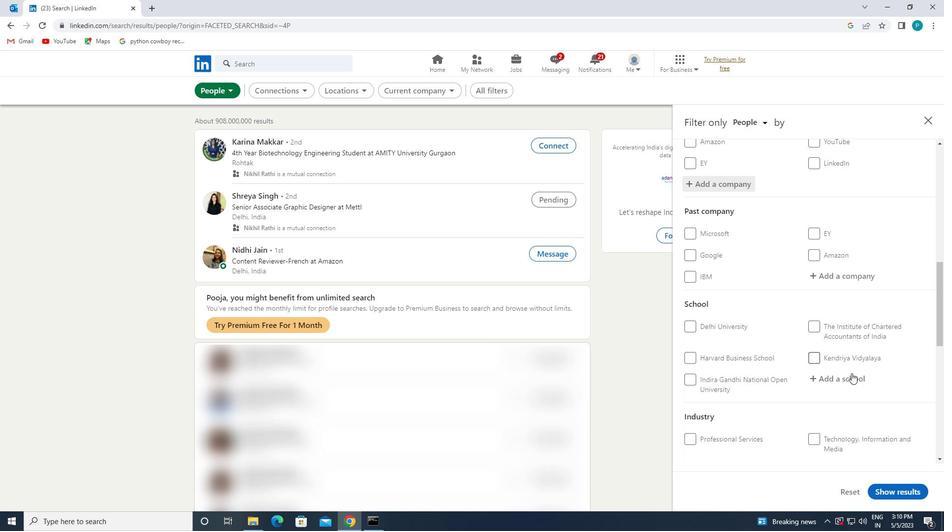 
Action: Mouse moved to (850, 371)
Screenshot: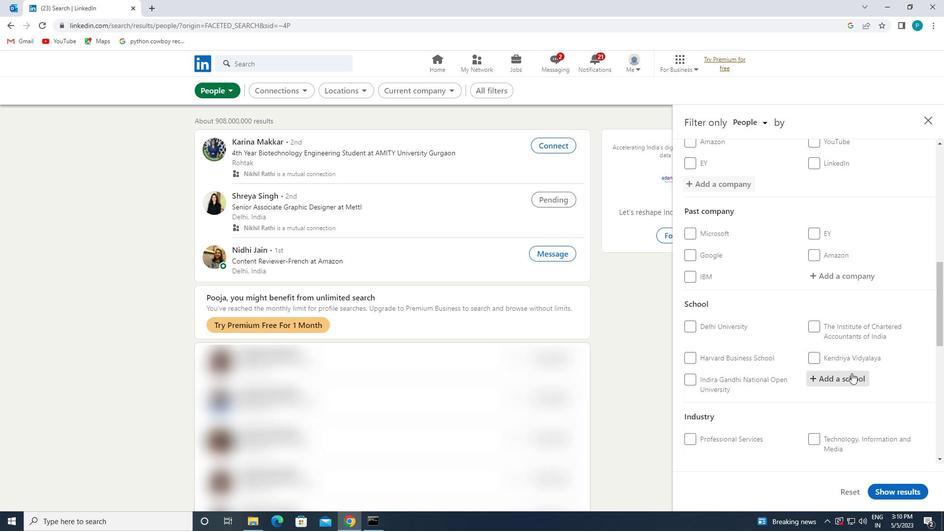 
Action: Key pressed <Key.caps_lock>EIIL<Key.backspace><Key.backspace><Key.backspace><Key.backspace><Key.backspace><Key.backspace><Key.backspace><Key.caps_lock>ELM
Screenshot: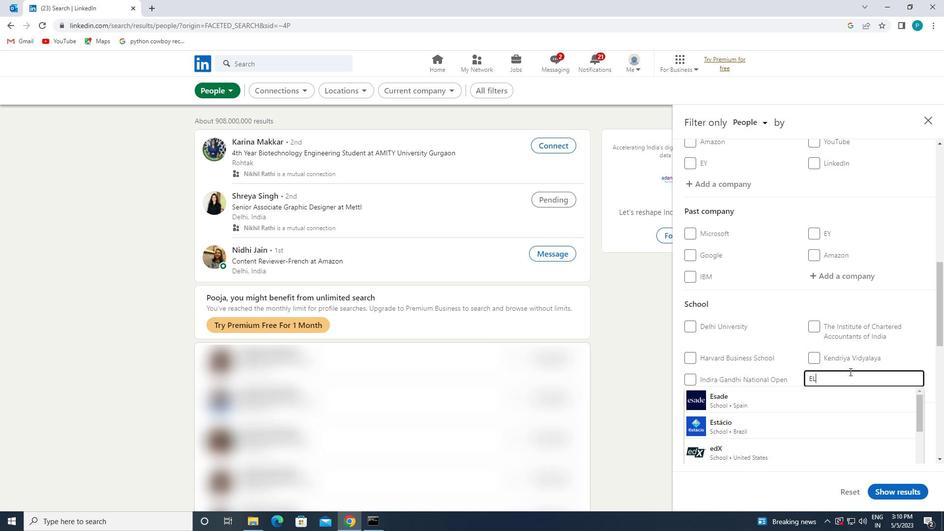 
Action: Mouse moved to (785, 404)
Screenshot: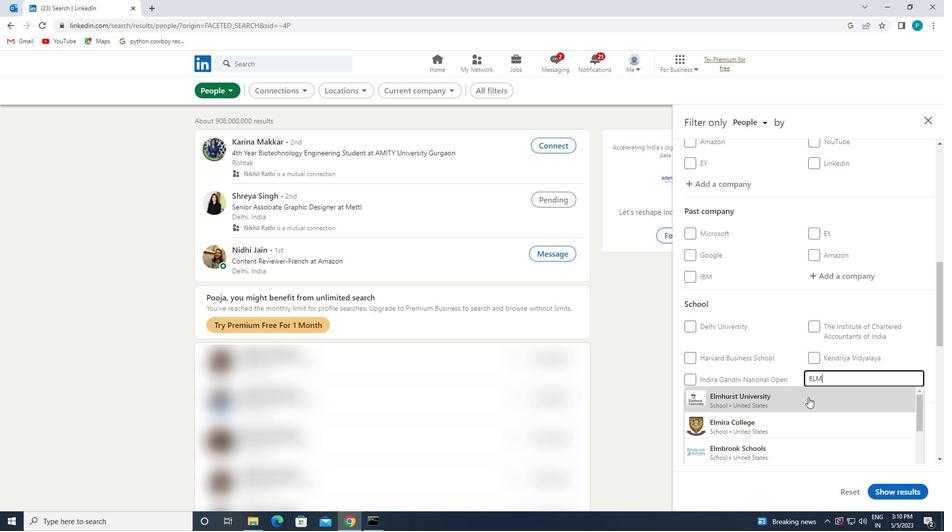 
Action: Mouse scrolled (785, 404) with delta (0, 0)
Screenshot: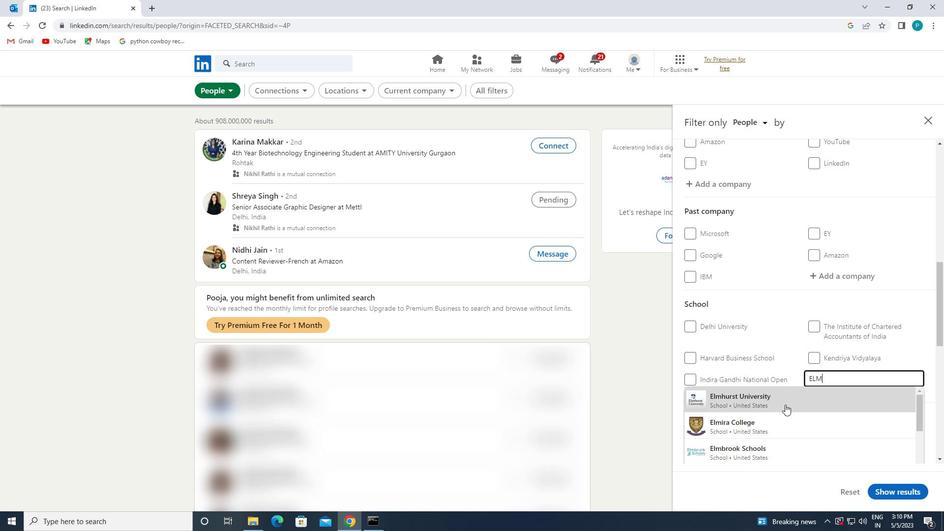 
Action: Mouse moved to (810, 380)
Screenshot: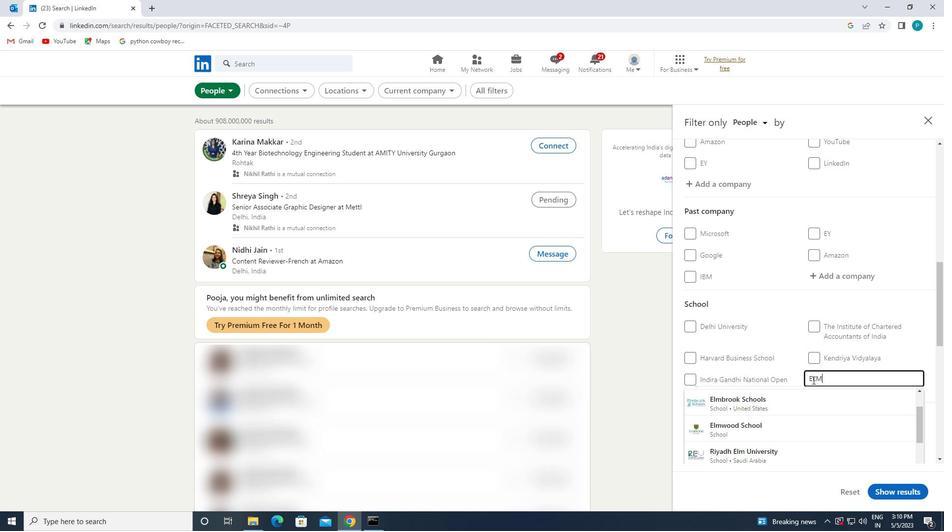 
Action: Mouse pressed left at (810, 380)
Screenshot: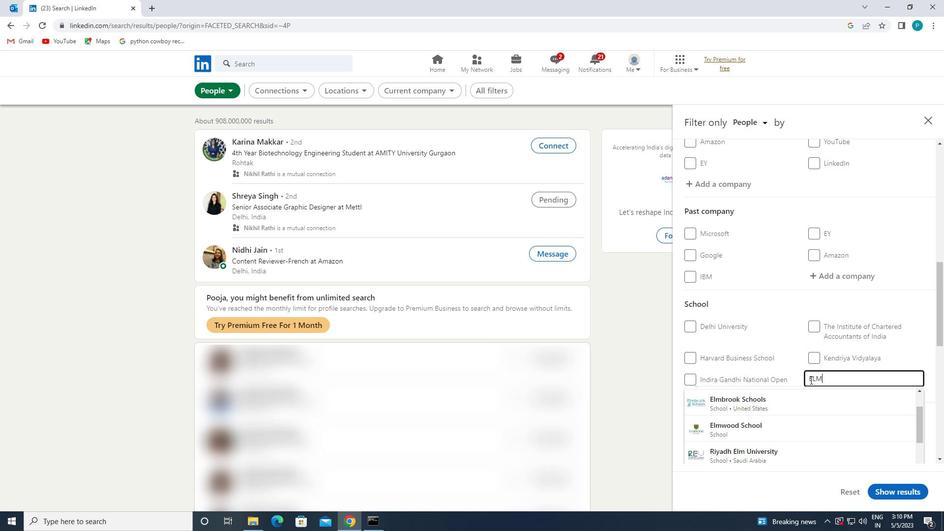
Action: Mouse moved to (810, 379)
Screenshot: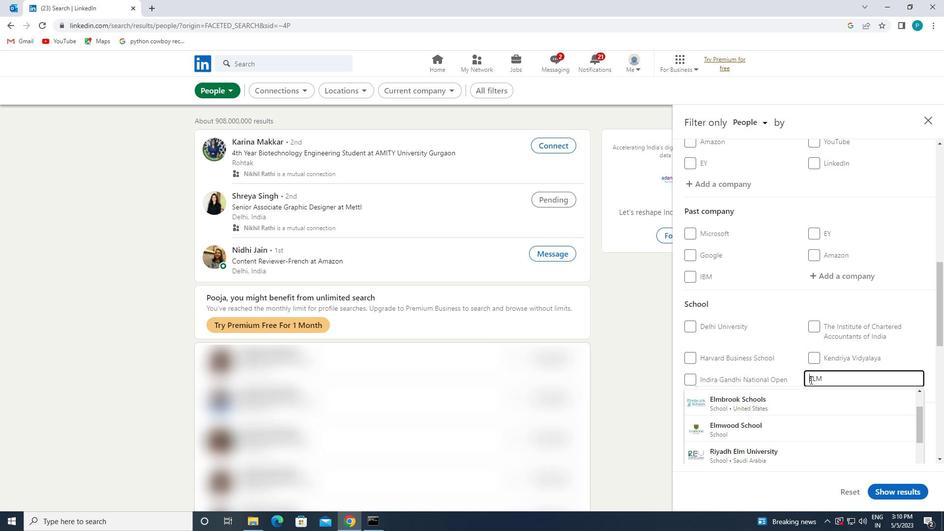 
Action: Mouse pressed left at (810, 379)
Screenshot: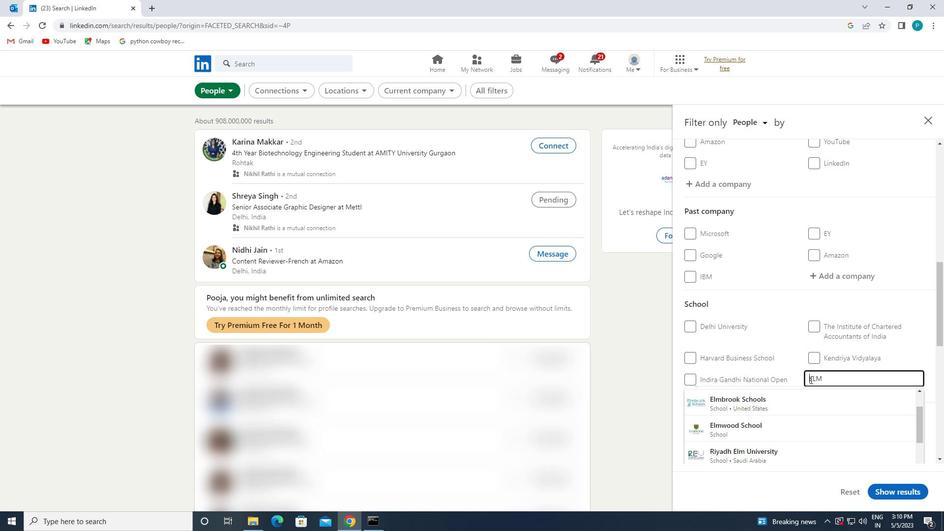 
Action: Mouse moved to (813, 382)
Screenshot: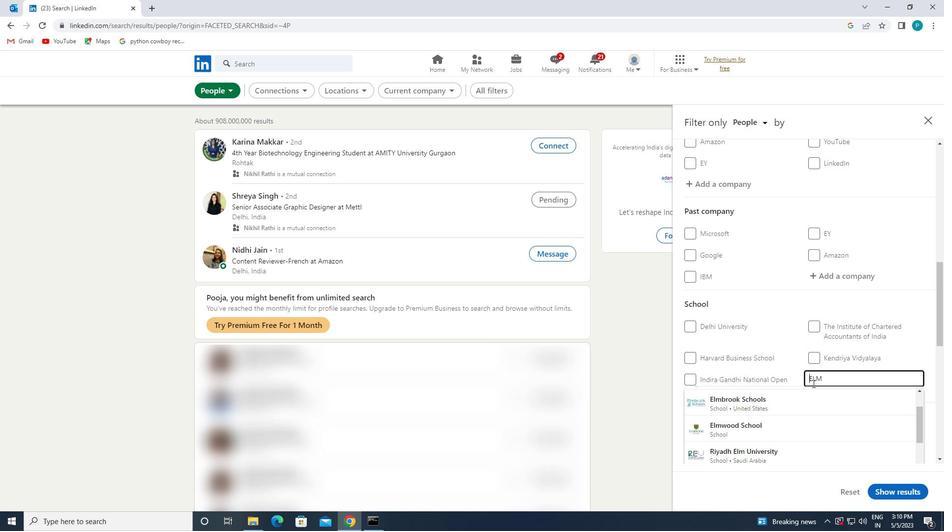 
Action: Mouse pressed left at (813, 382)
Screenshot: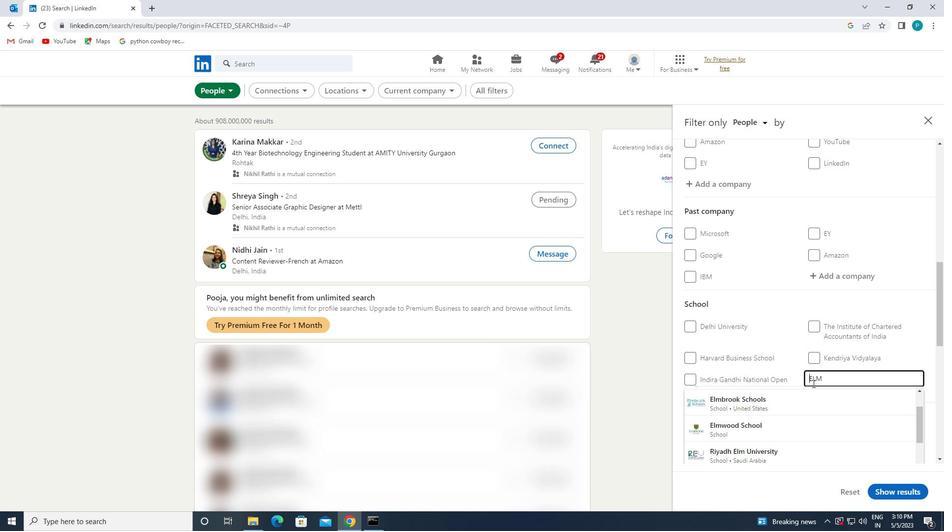 
Action: Key pressed II
Screenshot: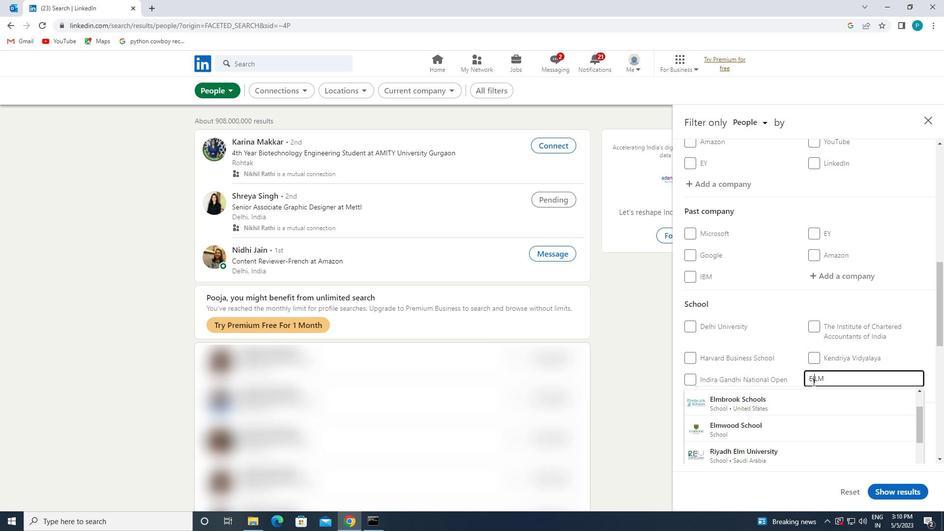 
Action: Mouse moved to (801, 391)
Screenshot: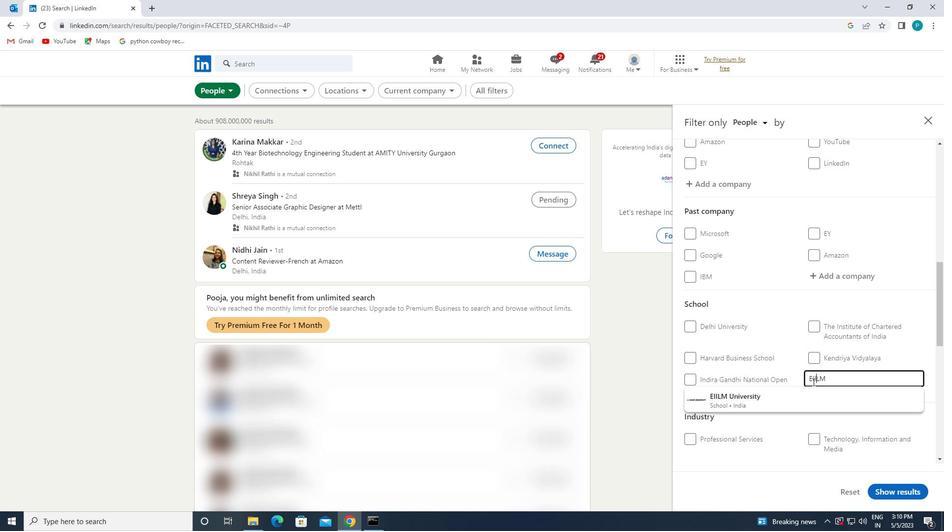 
Action: Mouse pressed left at (801, 391)
Screenshot: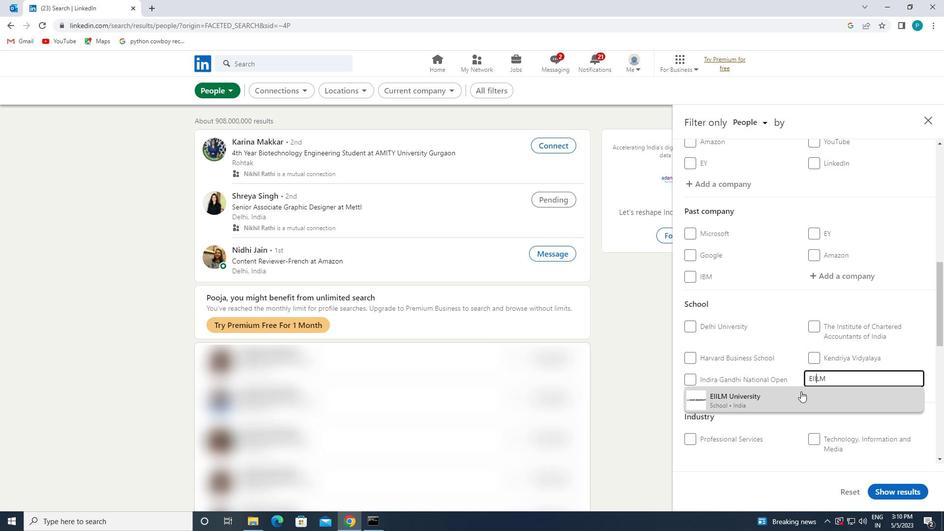 
Action: Mouse scrolled (801, 391) with delta (0, 0)
Screenshot: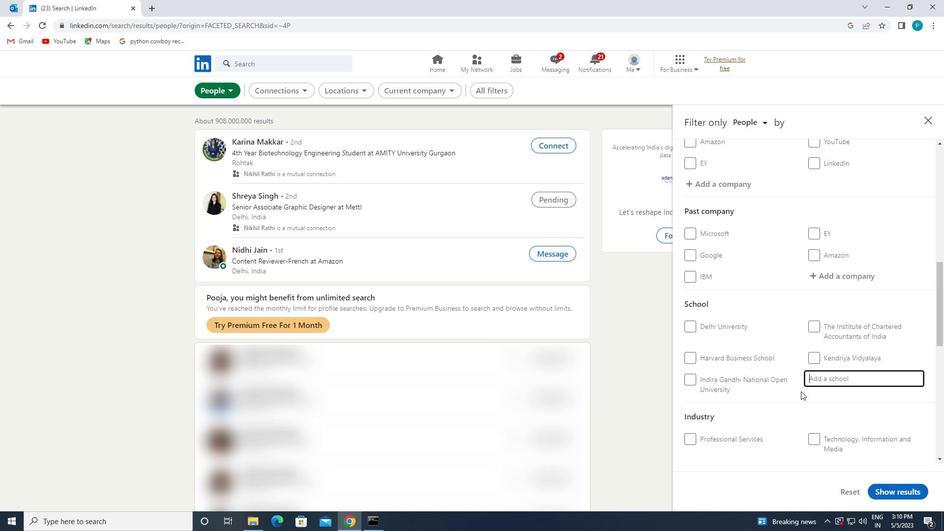 
Action: Mouse scrolled (801, 391) with delta (0, 0)
Screenshot: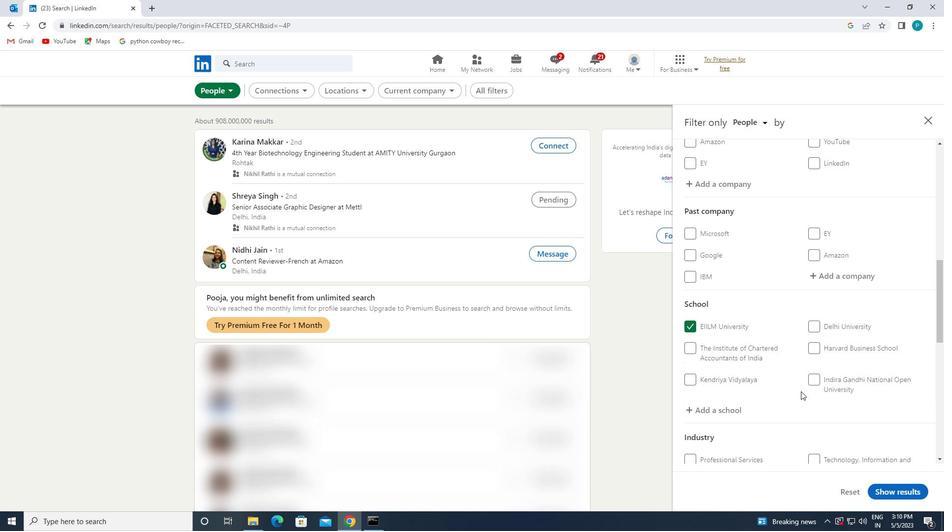 
Action: Mouse scrolled (801, 391) with delta (0, 0)
Screenshot: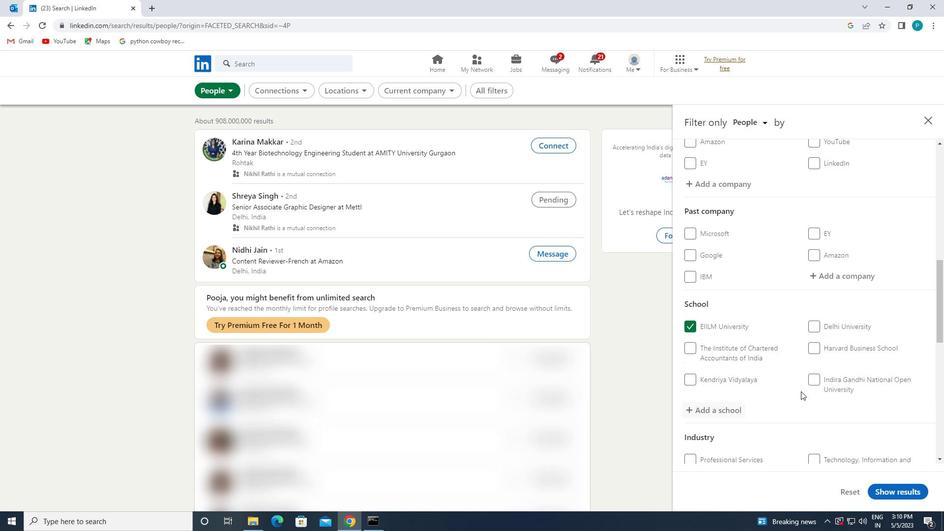 
Action: Mouse moved to (824, 372)
Screenshot: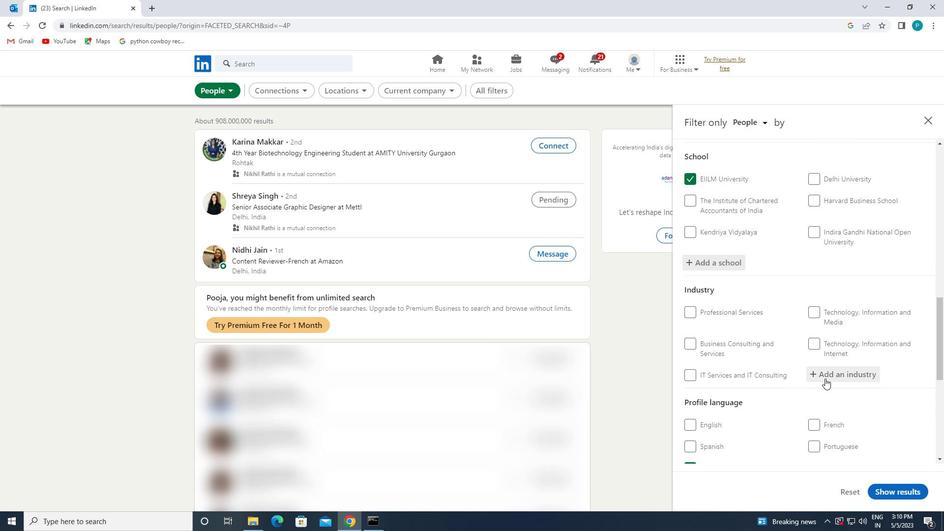 
Action: Mouse pressed left at (824, 372)
Screenshot: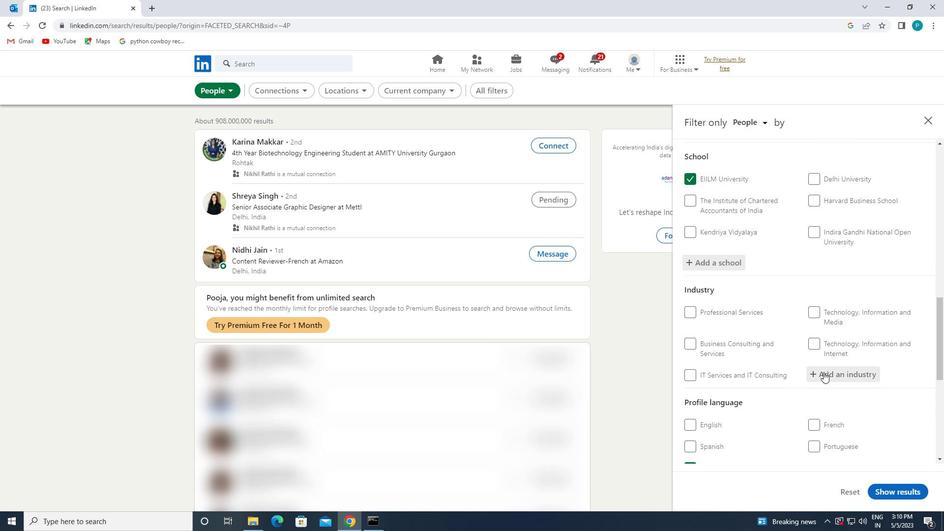 
Action: Key pressed <Key.caps_lock><Key.caps_lock>M<Key.caps_lock>OBILE
Screenshot: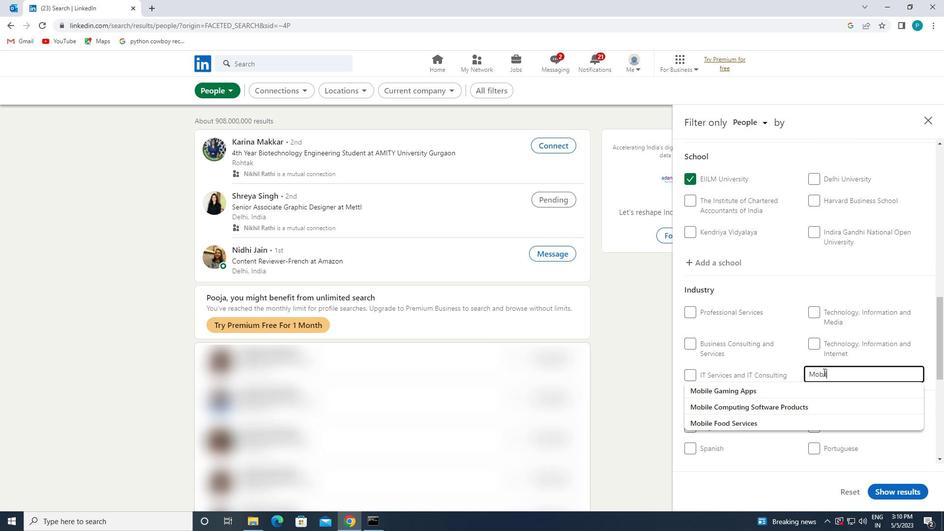 
Action: Mouse moved to (778, 427)
Screenshot: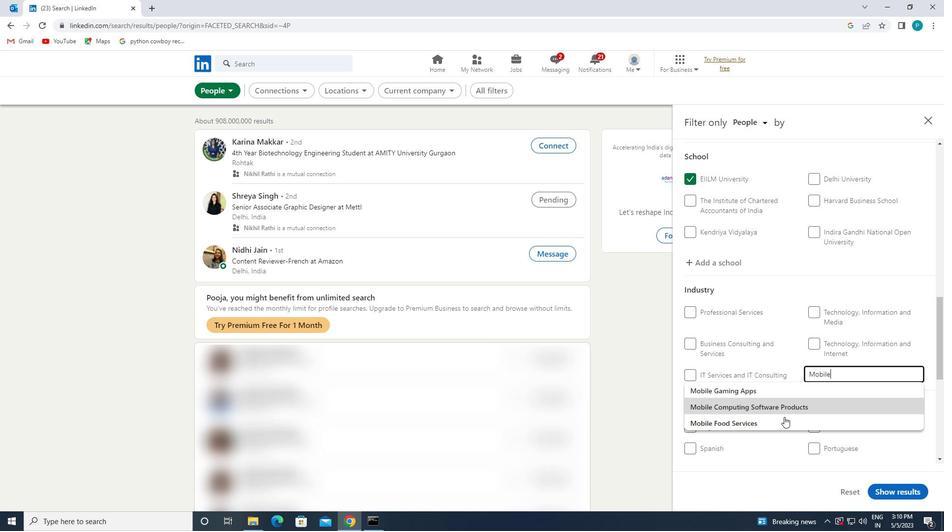 
Action: Mouse pressed left at (778, 427)
Screenshot: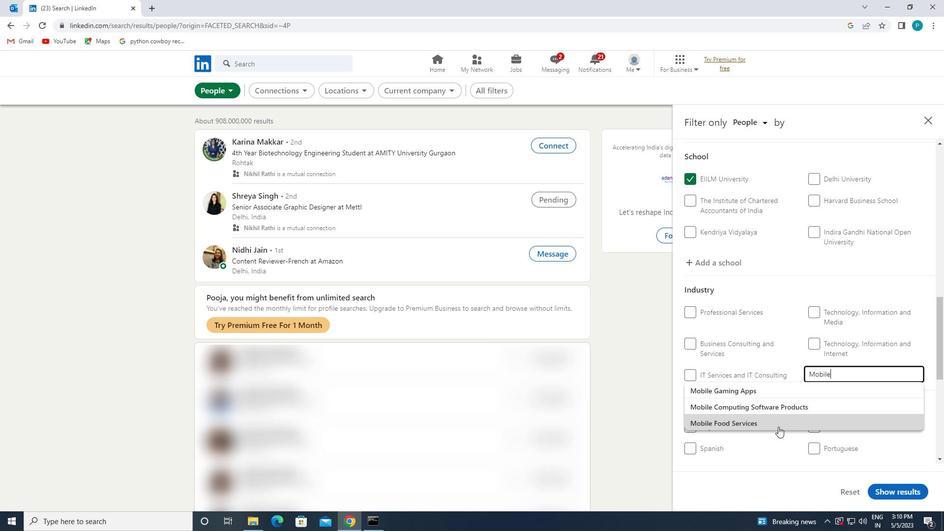 
Action: Mouse moved to (779, 425)
Screenshot: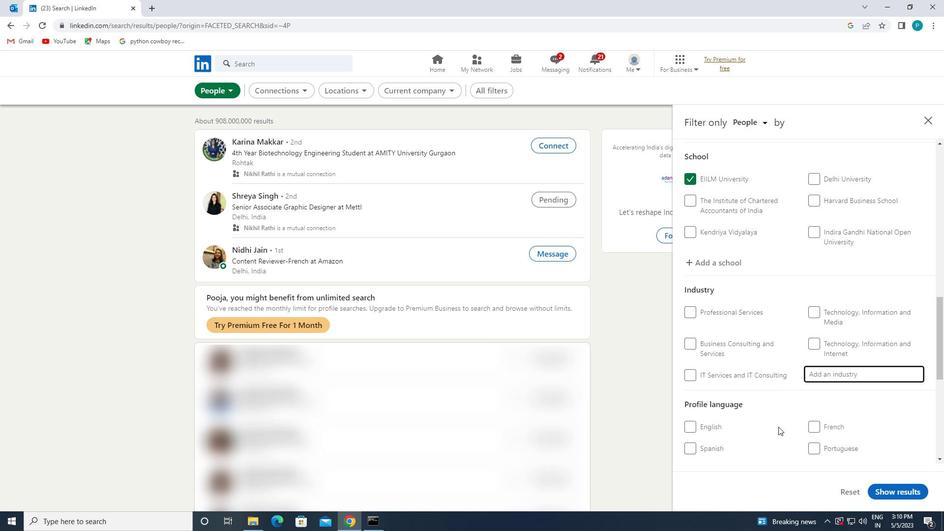 
Action: Mouse scrolled (779, 425) with delta (0, 0)
Screenshot: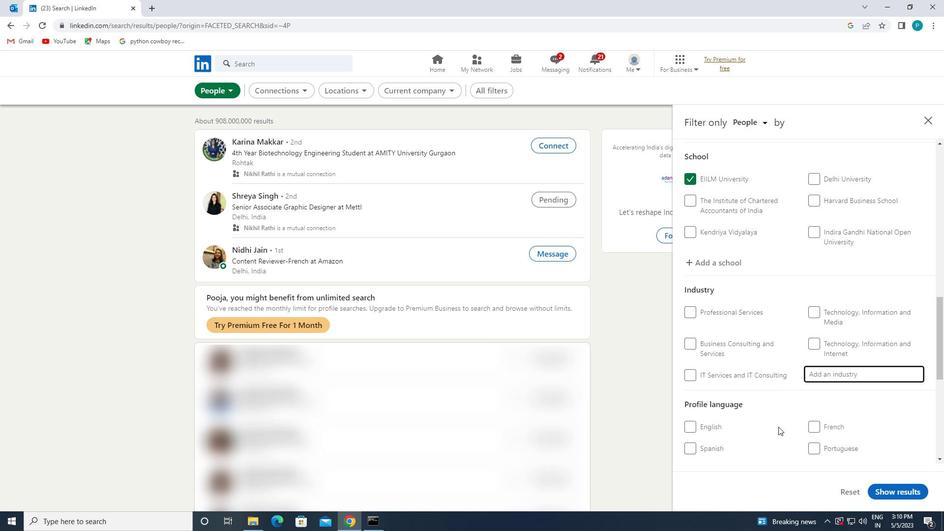 
Action: Mouse moved to (779, 424)
Screenshot: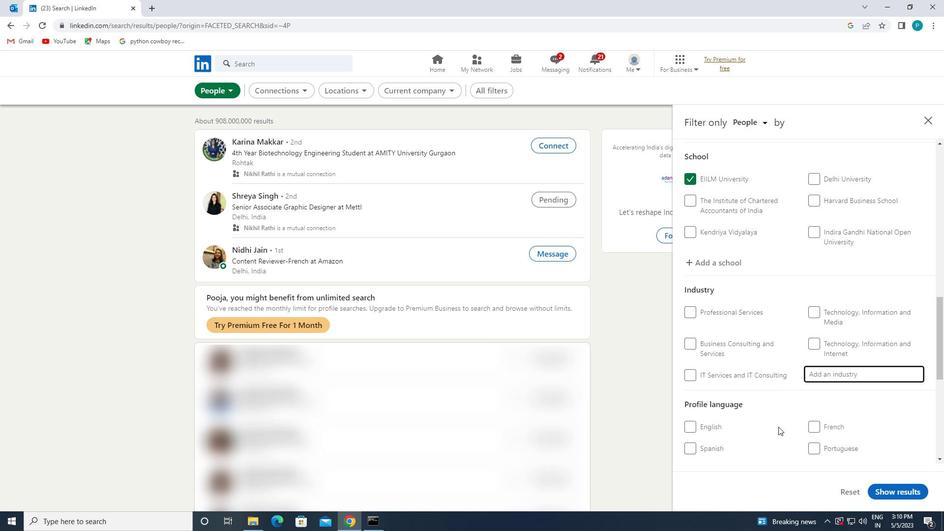 
Action: Mouse scrolled (779, 424) with delta (0, 0)
Screenshot: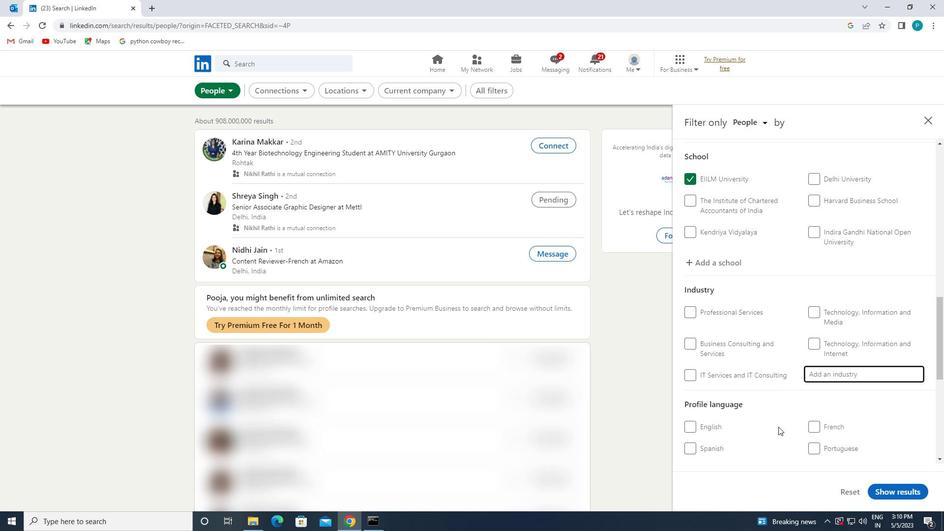 
Action: Mouse moved to (779, 423)
Screenshot: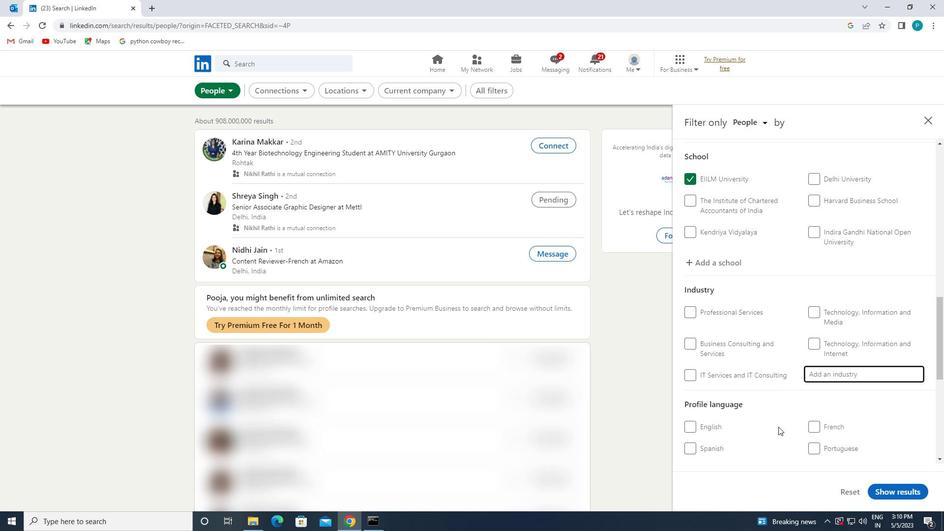 
Action: Mouse scrolled (779, 423) with delta (0, 0)
Screenshot: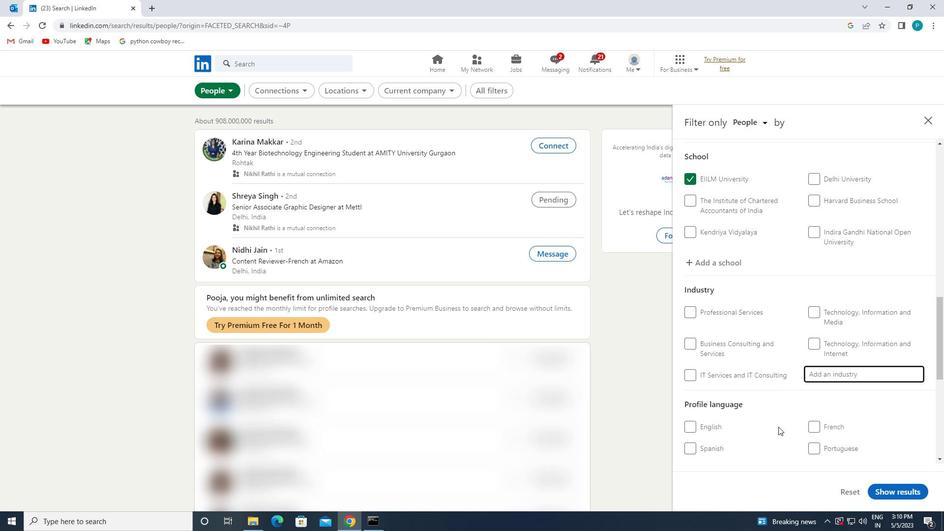 
Action: Mouse moved to (824, 389)
Screenshot: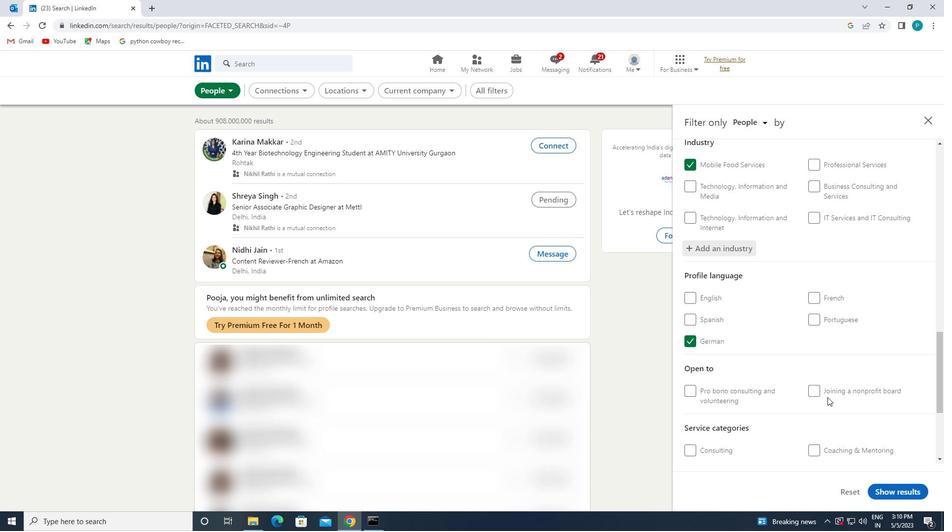
Action: Mouse scrolled (824, 388) with delta (0, 0)
Screenshot: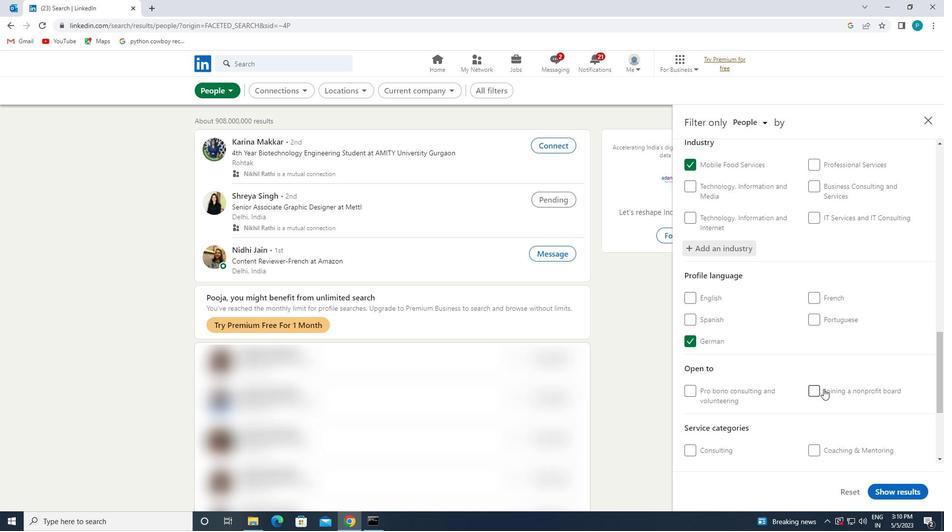 
Action: Mouse scrolled (824, 388) with delta (0, 0)
Screenshot: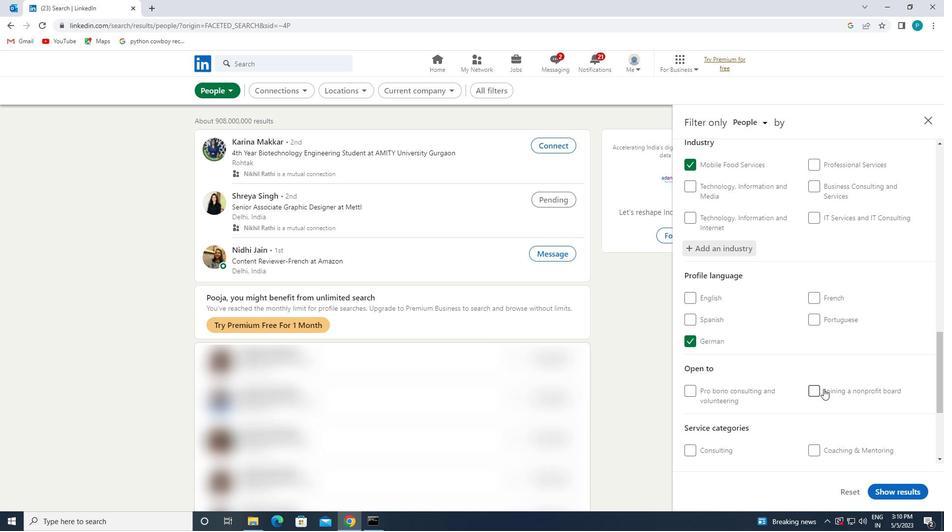 
Action: Mouse moved to (834, 407)
Screenshot: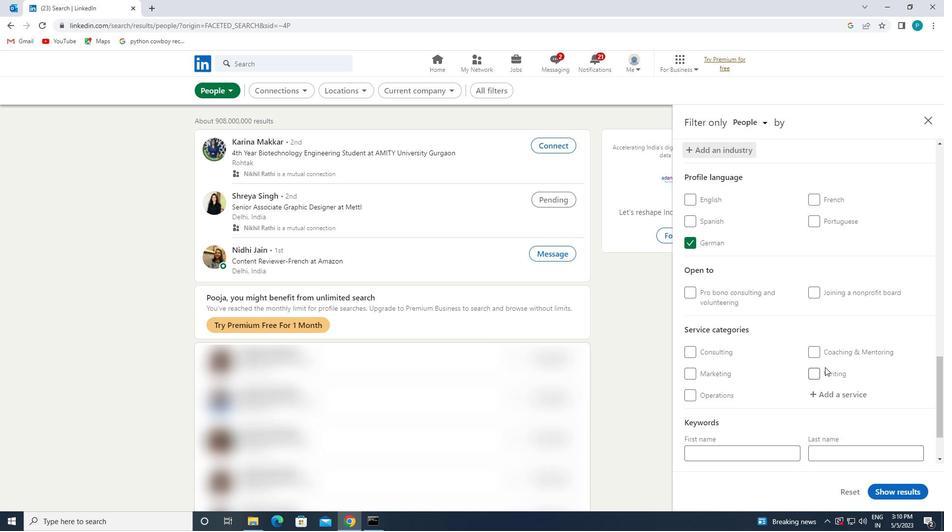 
Action: Mouse pressed left at (834, 407)
Screenshot: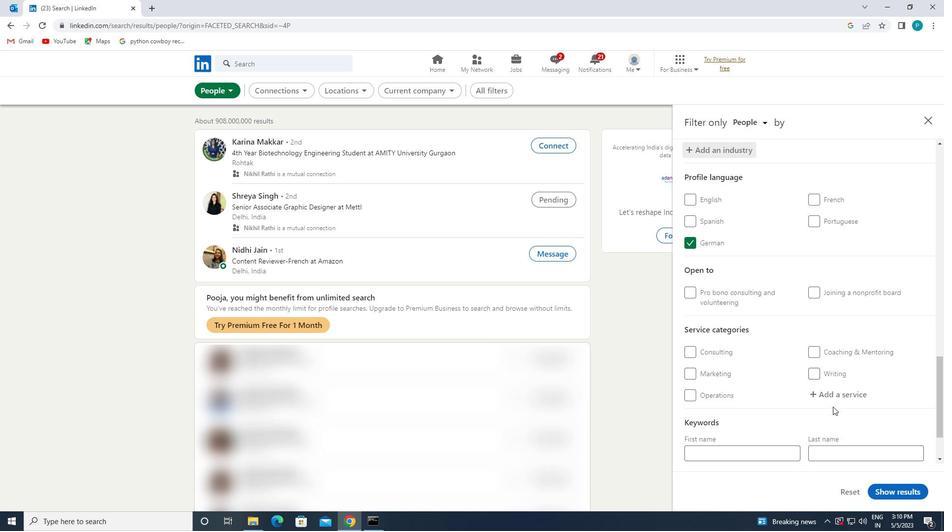 
Action: Mouse moved to (831, 396)
Screenshot: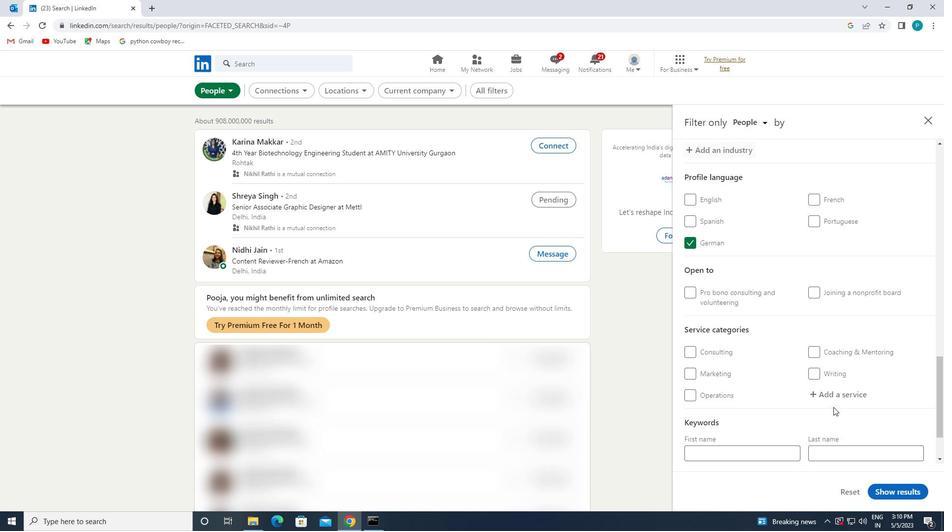 
Action: Mouse pressed left at (831, 396)
Screenshot: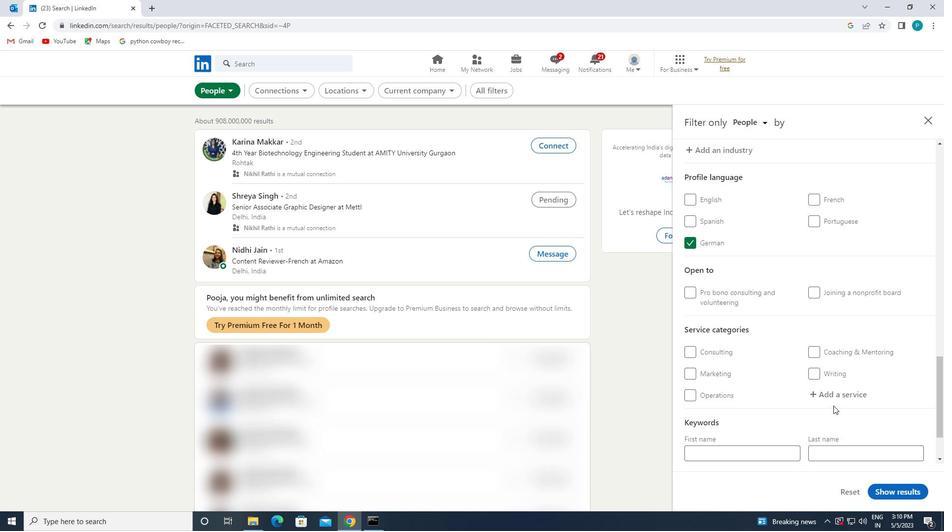 
Action: Key pressed <Key.caps_lock>I<Key.caps_lock>NFOR
Screenshot: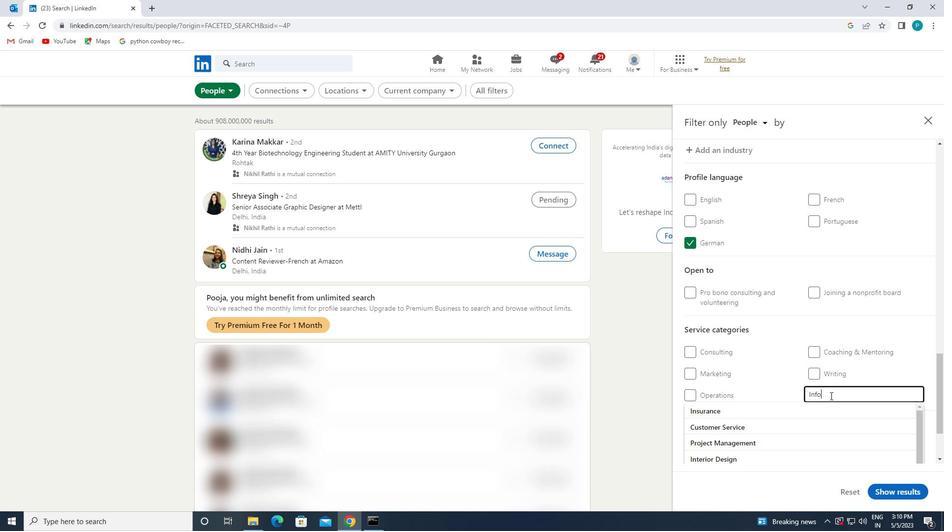 
Action: Mouse moved to (802, 411)
Screenshot: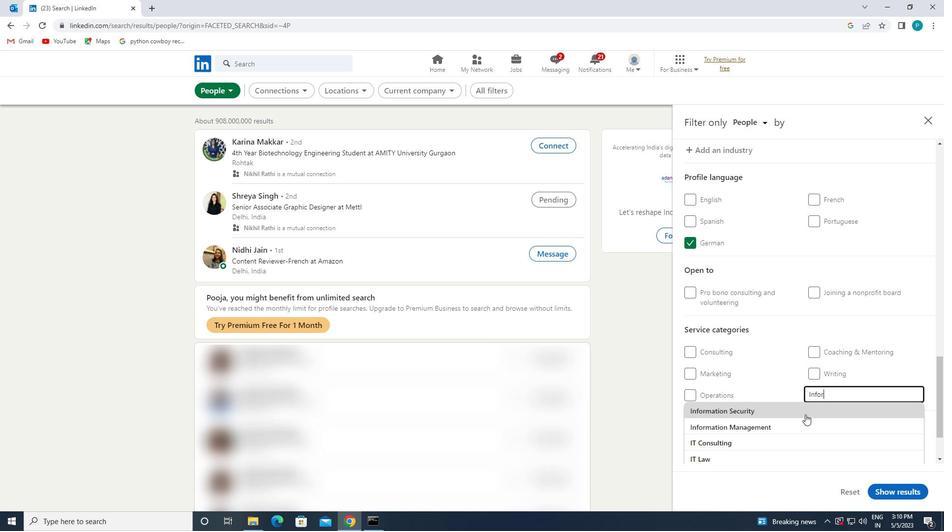 
Action: Mouse pressed left at (802, 411)
Screenshot: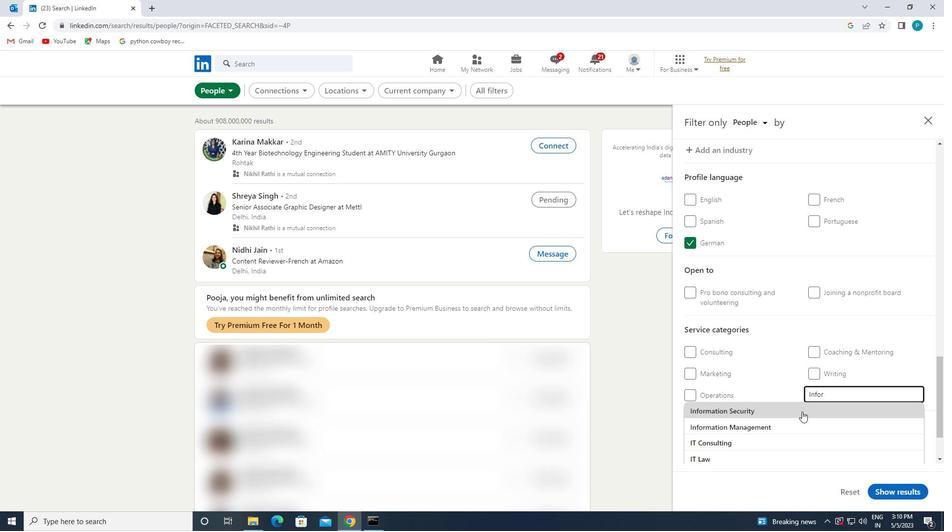 
Action: Mouse scrolled (802, 410) with delta (0, 0)
Screenshot: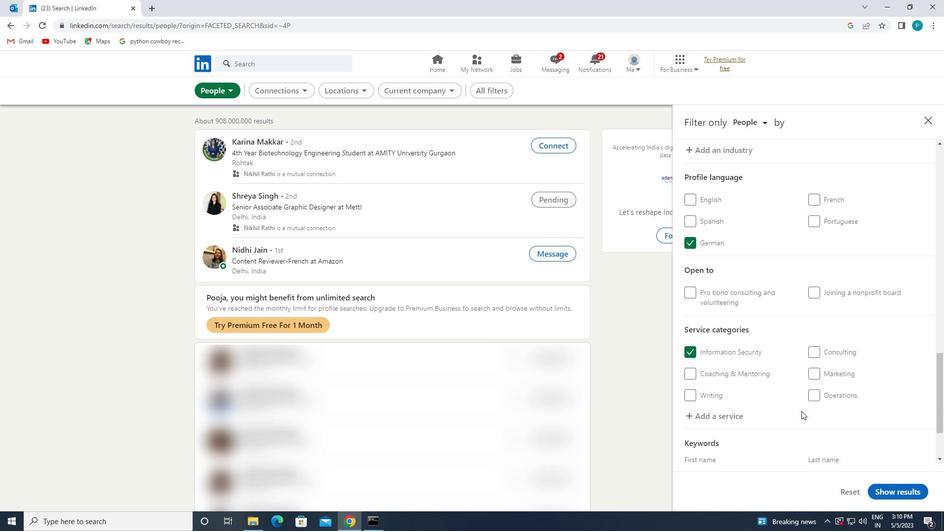 
Action: Mouse scrolled (802, 410) with delta (0, 0)
Screenshot: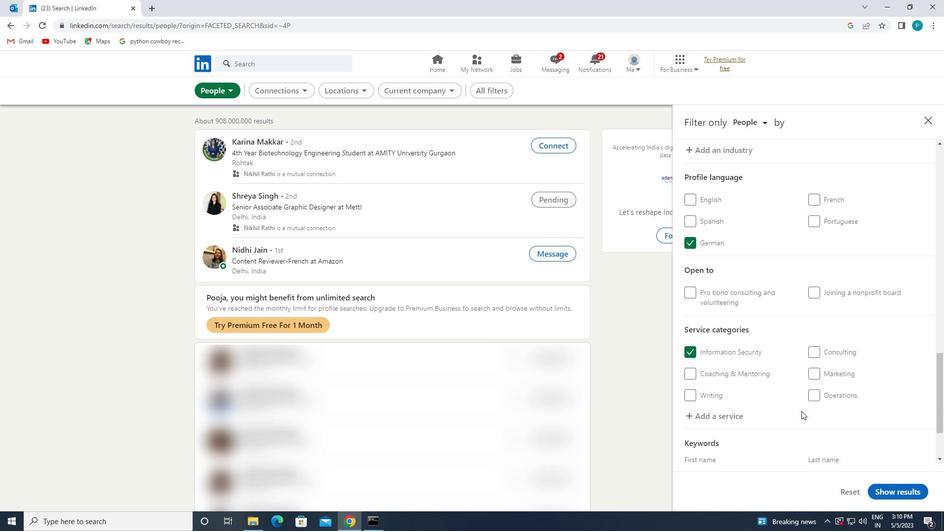
Action: Mouse moved to (797, 415)
Screenshot: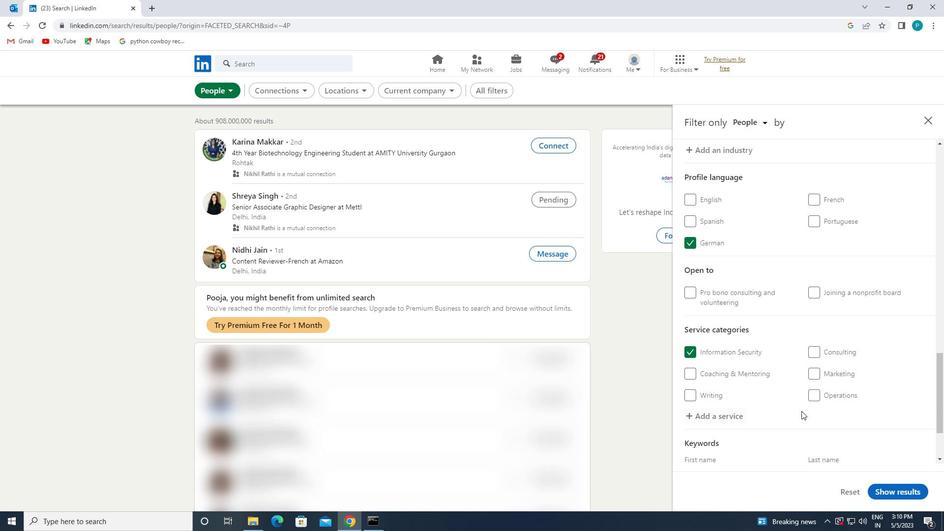 
Action: Mouse scrolled (797, 414) with delta (0, 0)
Screenshot: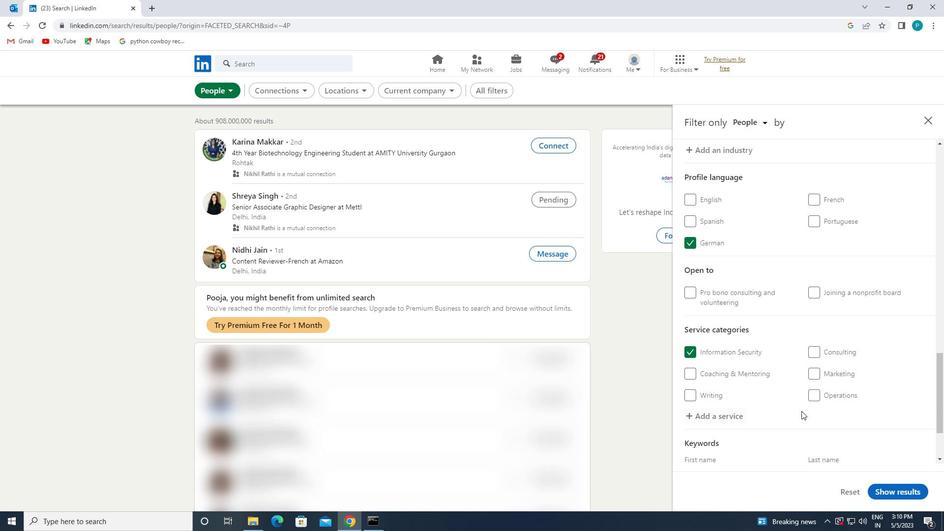
Action: Mouse moved to (721, 418)
Screenshot: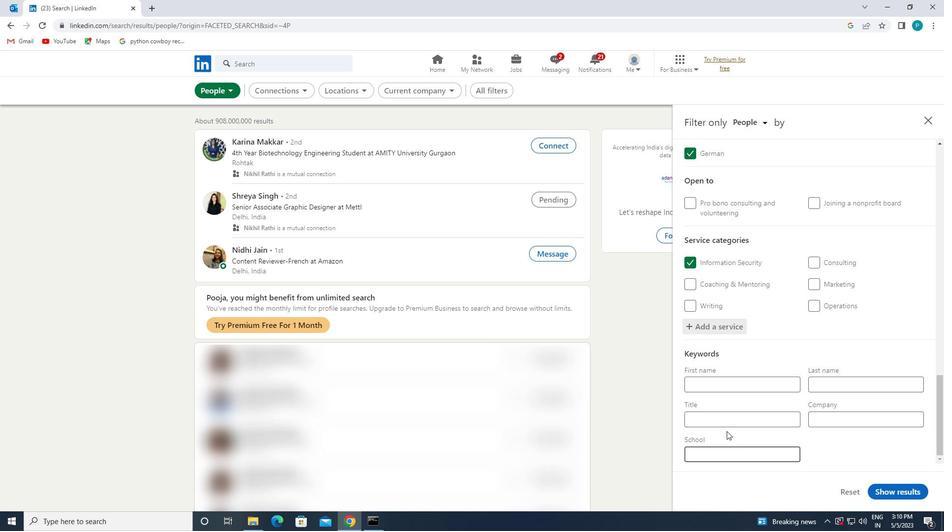 
Action: Mouse pressed left at (721, 418)
Screenshot: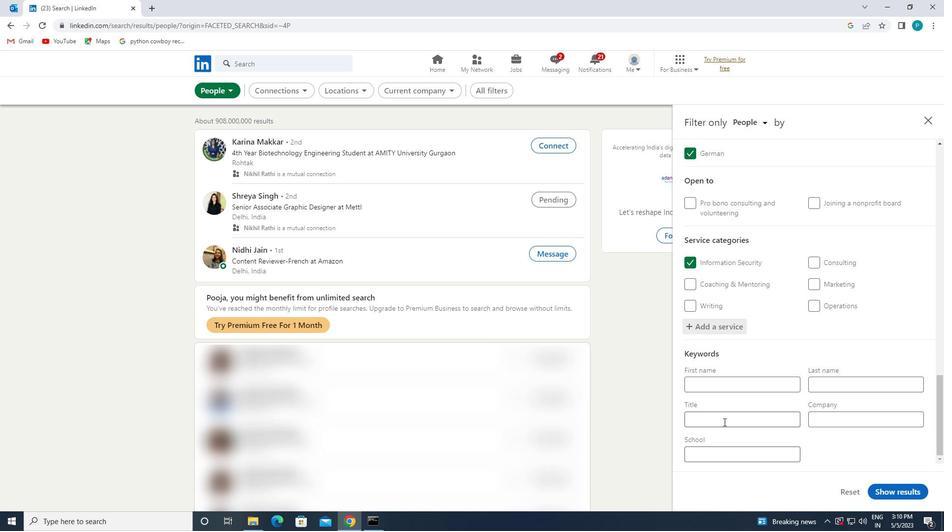 
Action: Key pressed <Key.caps_lock>S<Key.caps_lock>UPERINTENDENT
Screenshot: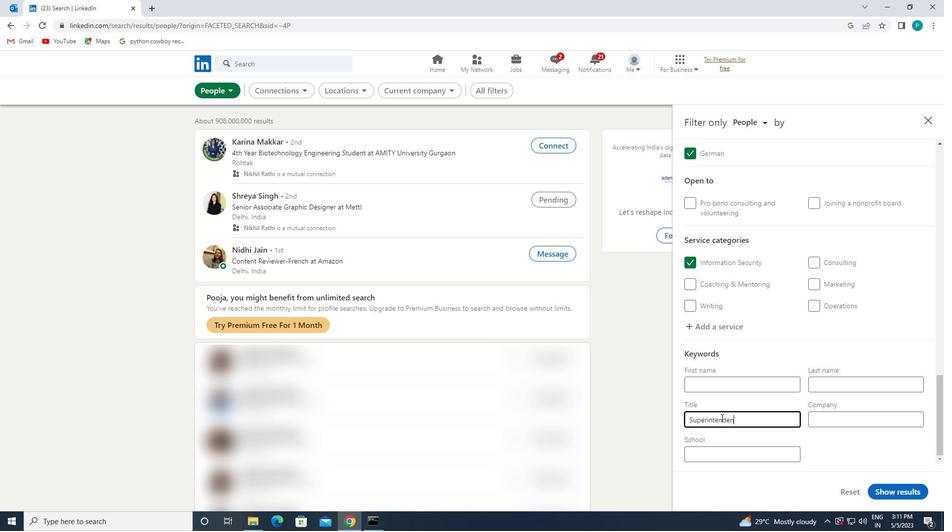 
Action: Mouse moved to (904, 489)
Screenshot: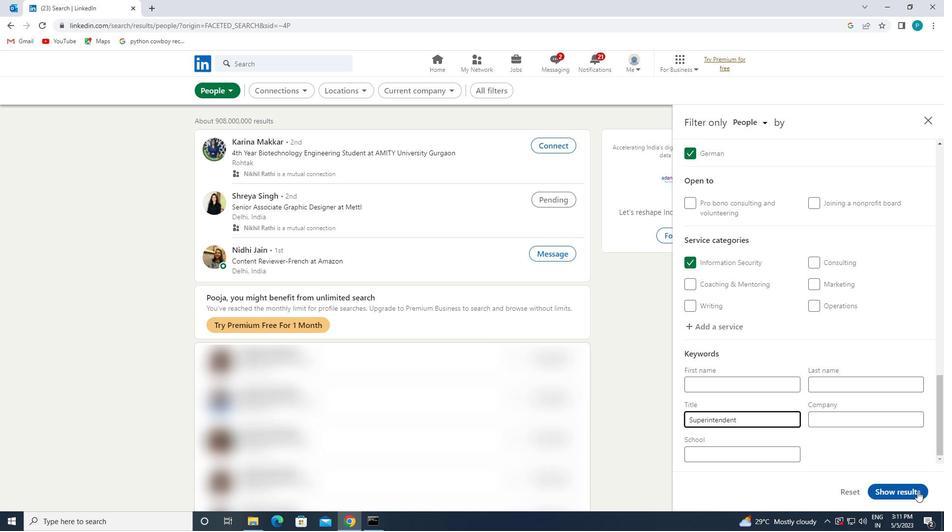 
Action: Mouse pressed left at (904, 489)
Screenshot: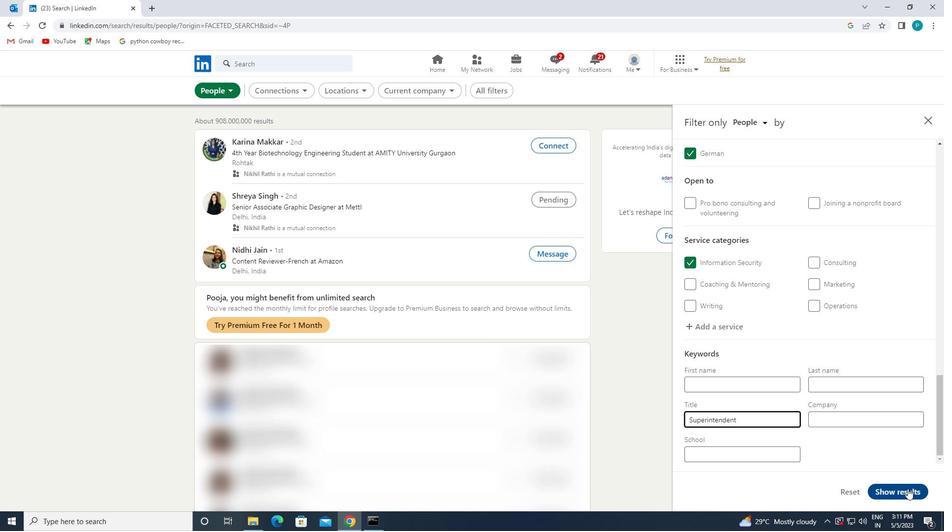 
Action: Mouse moved to (902, 488)
Screenshot: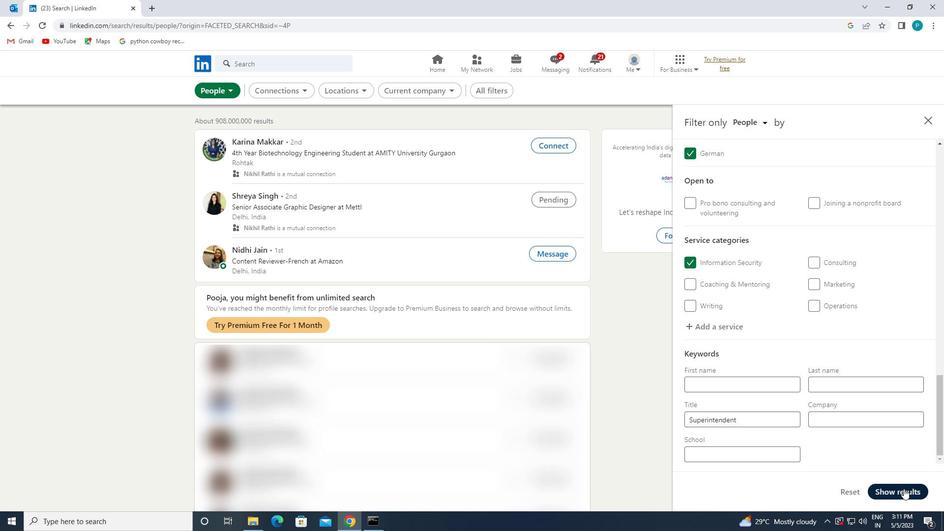 
